Task: Use the formula "DAYS" in spreadsheet "Project protfolio".
Action: Mouse moved to (870, 109)
Screenshot: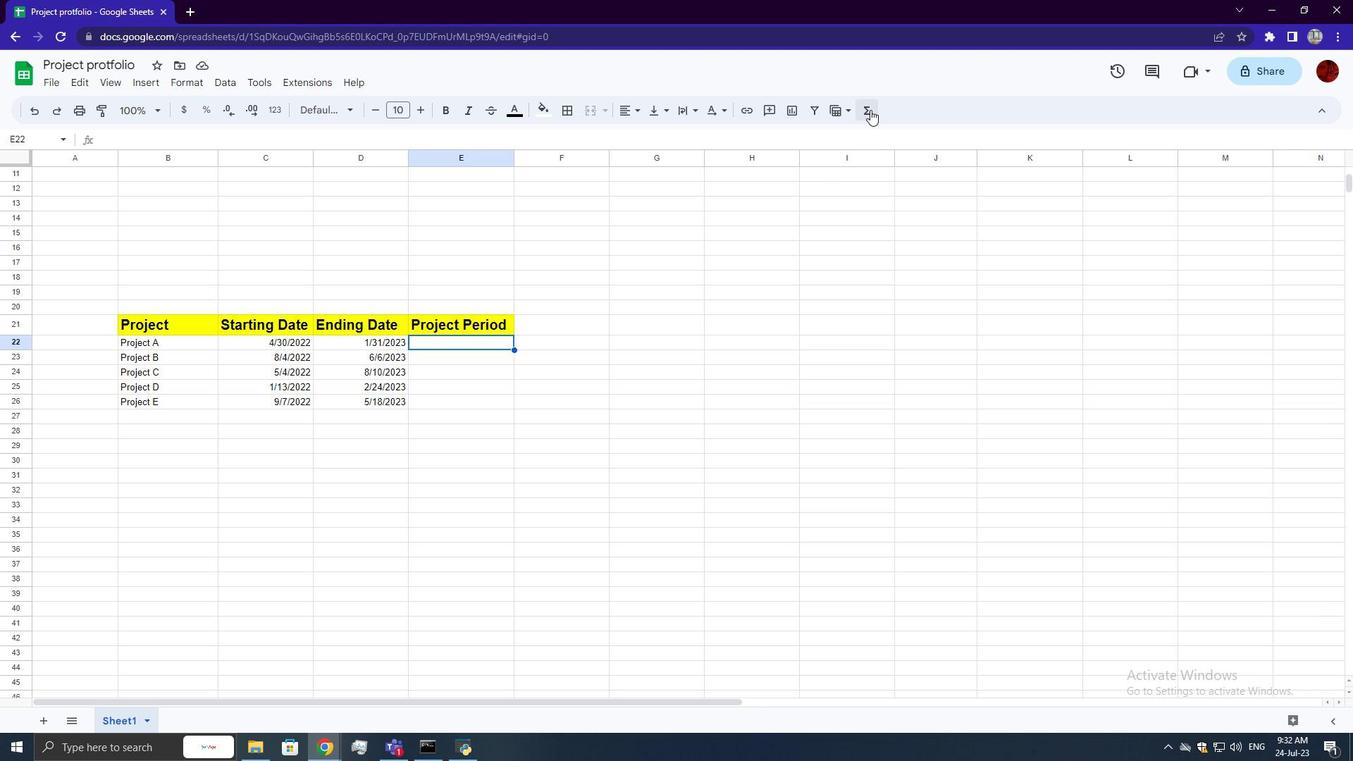 
Action: Mouse pressed left at (870, 109)
Screenshot: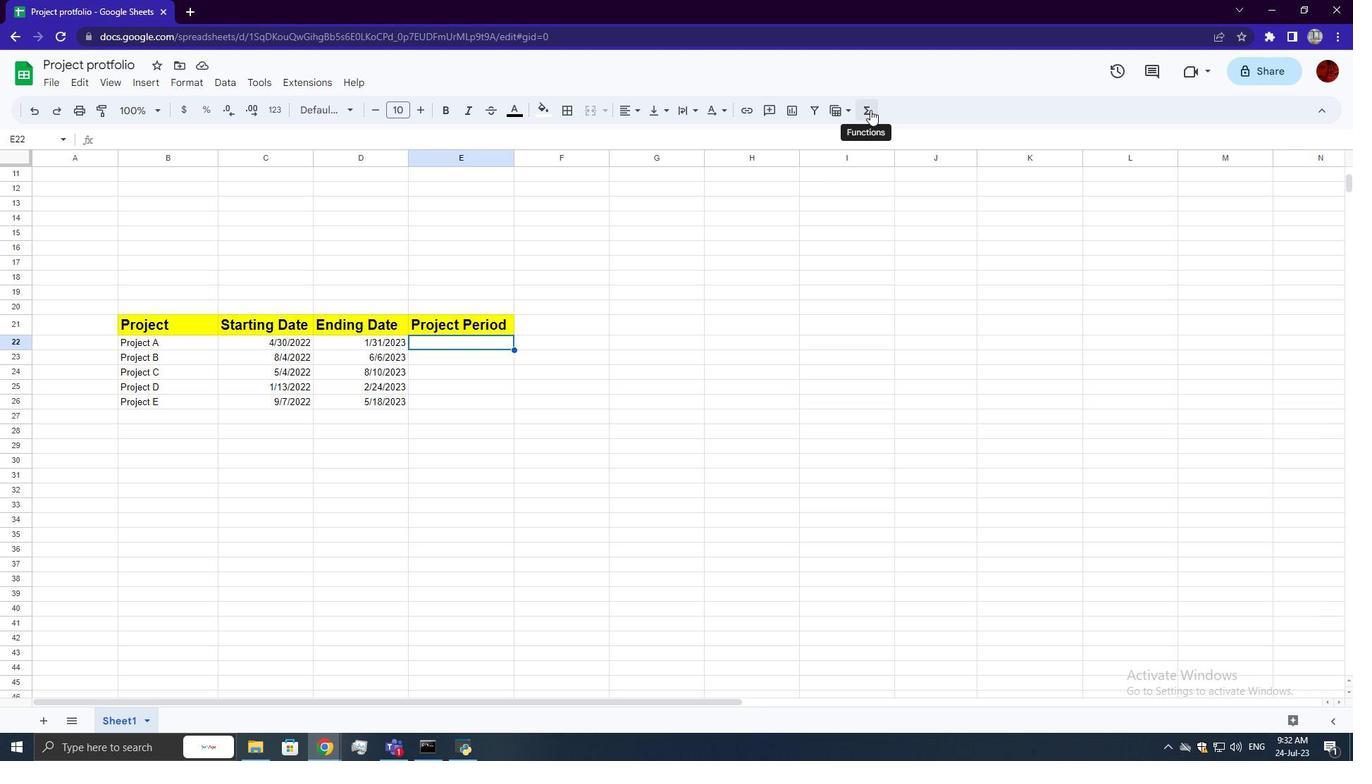 
Action: Mouse moved to (1060, 296)
Screenshot: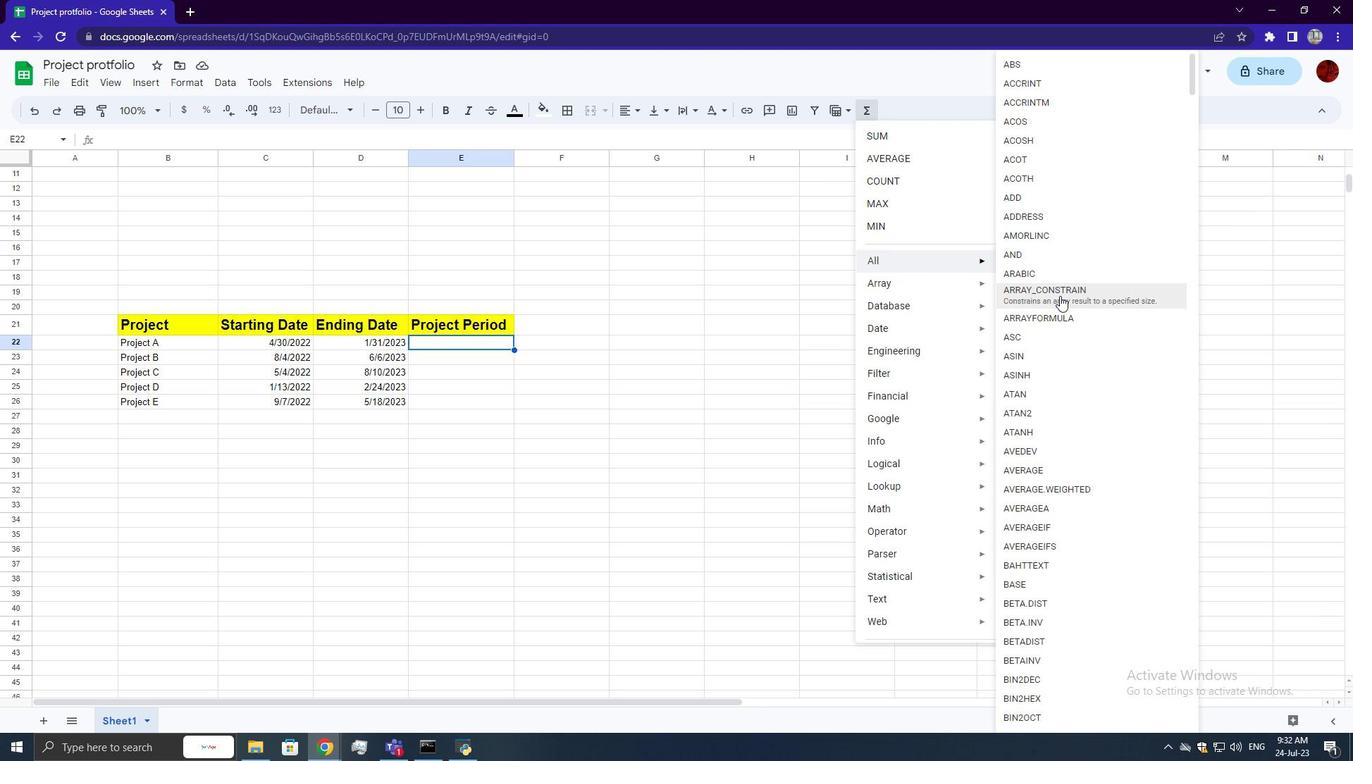
Action: Mouse scrolled (1060, 295) with delta (0, 0)
Screenshot: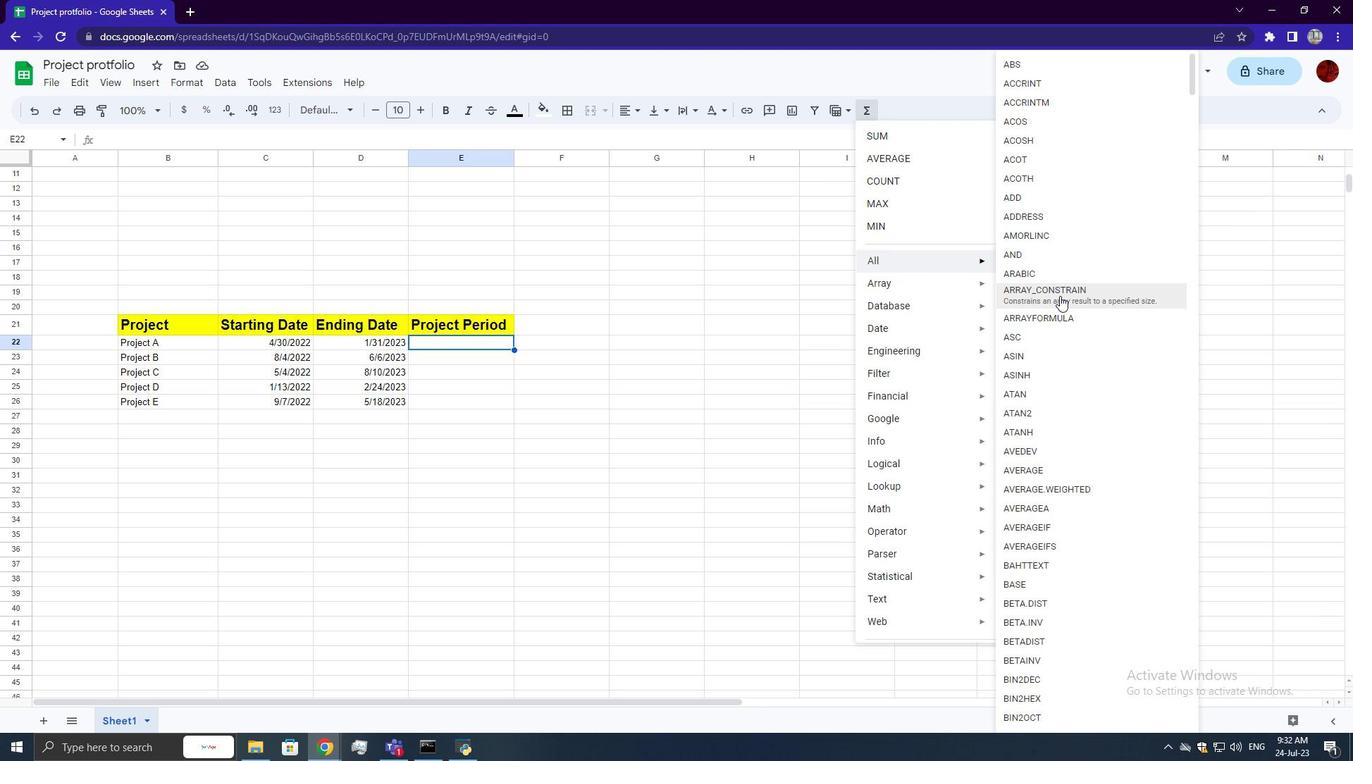 
Action: Mouse scrolled (1060, 295) with delta (0, 0)
Screenshot: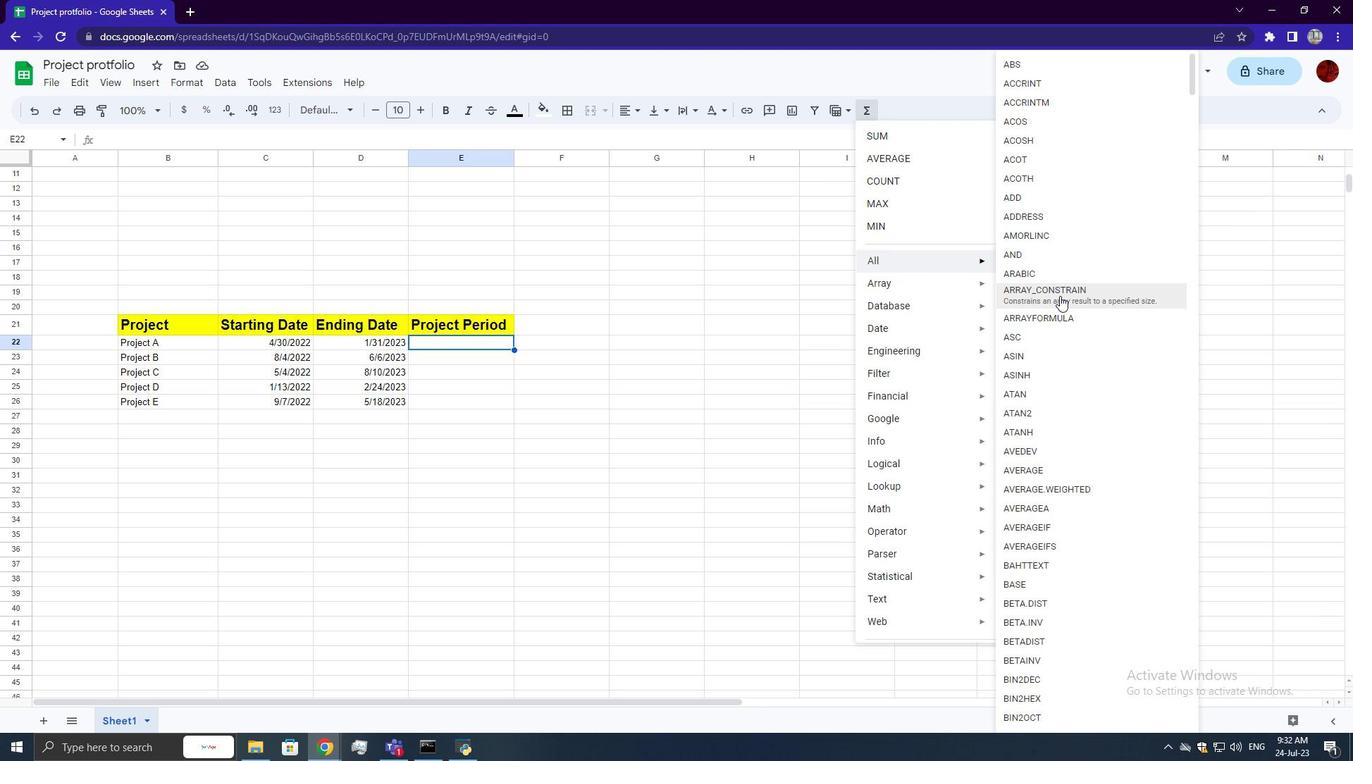 
Action: Mouse scrolled (1060, 295) with delta (0, 0)
Screenshot: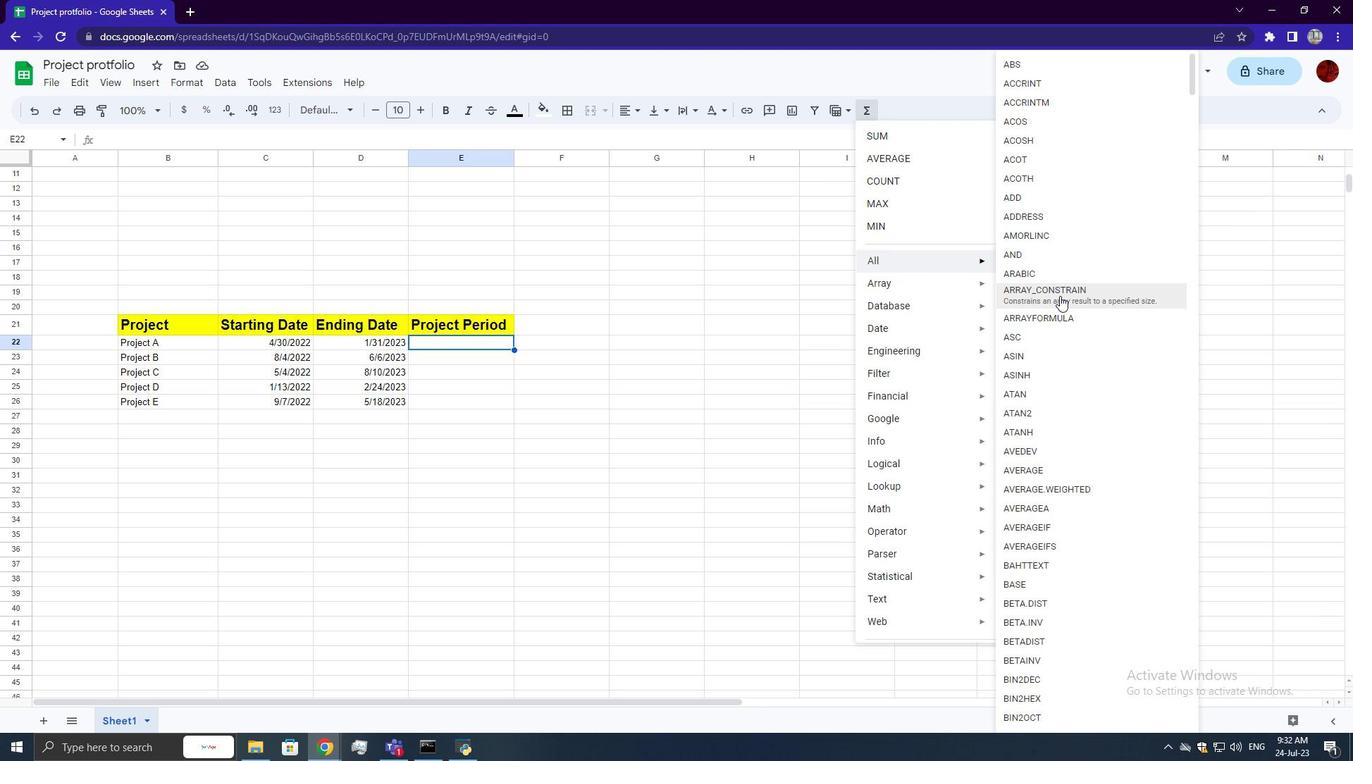 
Action: Mouse scrolled (1060, 295) with delta (0, 0)
Screenshot: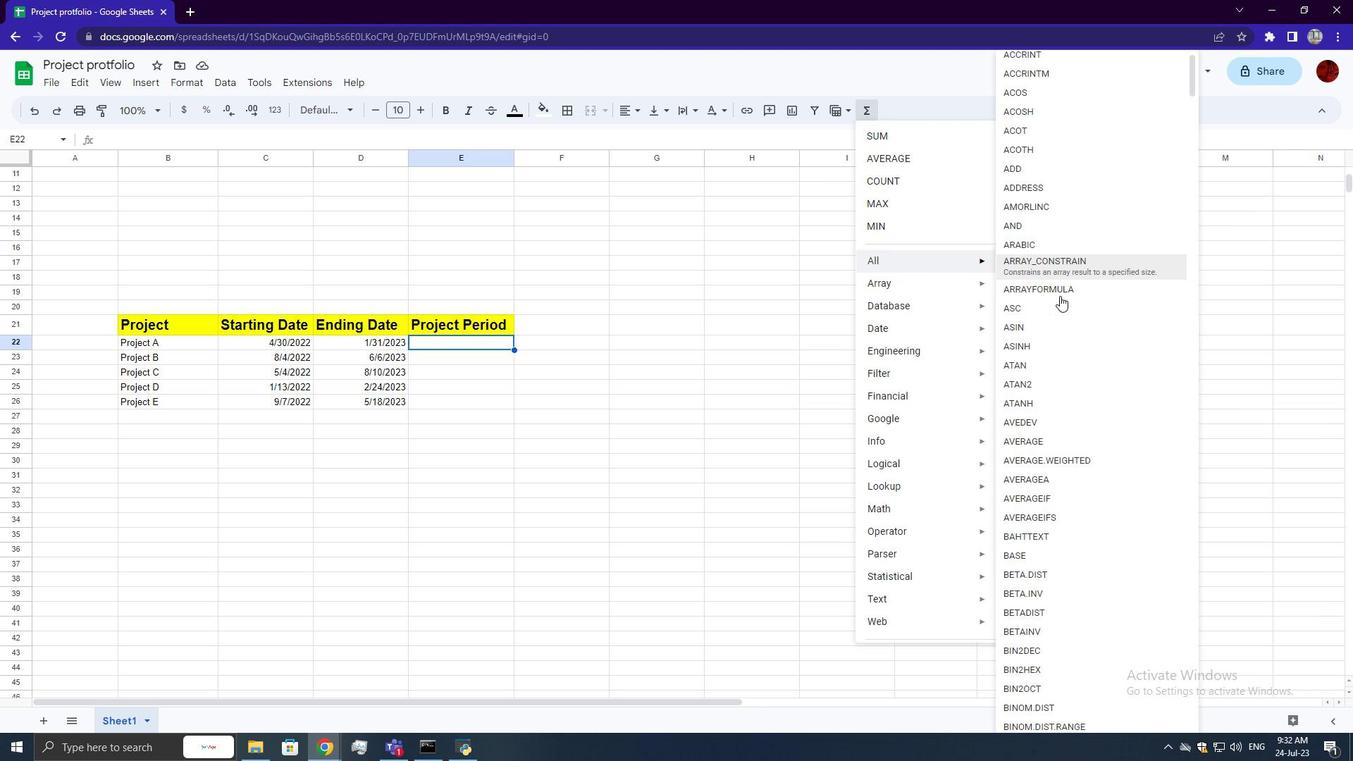 
Action: Mouse scrolled (1060, 295) with delta (0, 0)
Screenshot: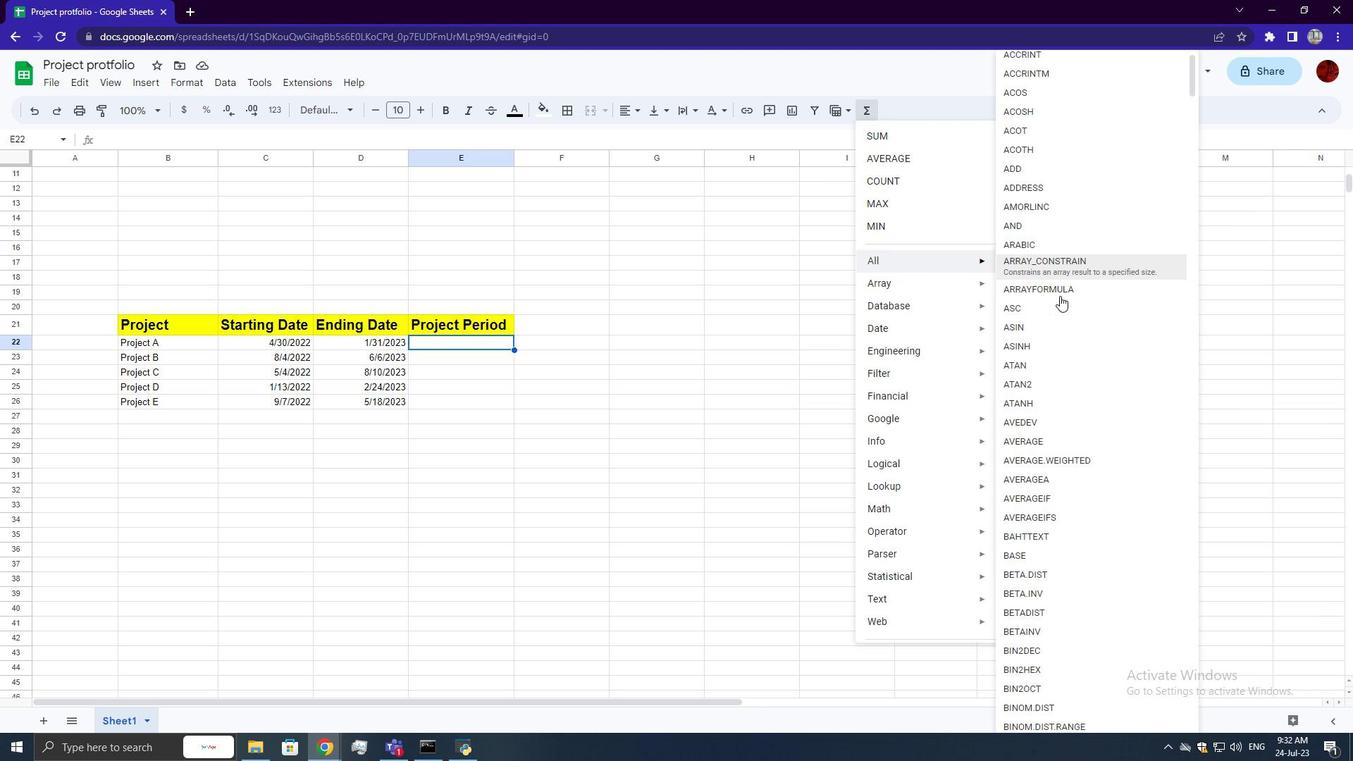 
Action: Mouse moved to (1069, 380)
Screenshot: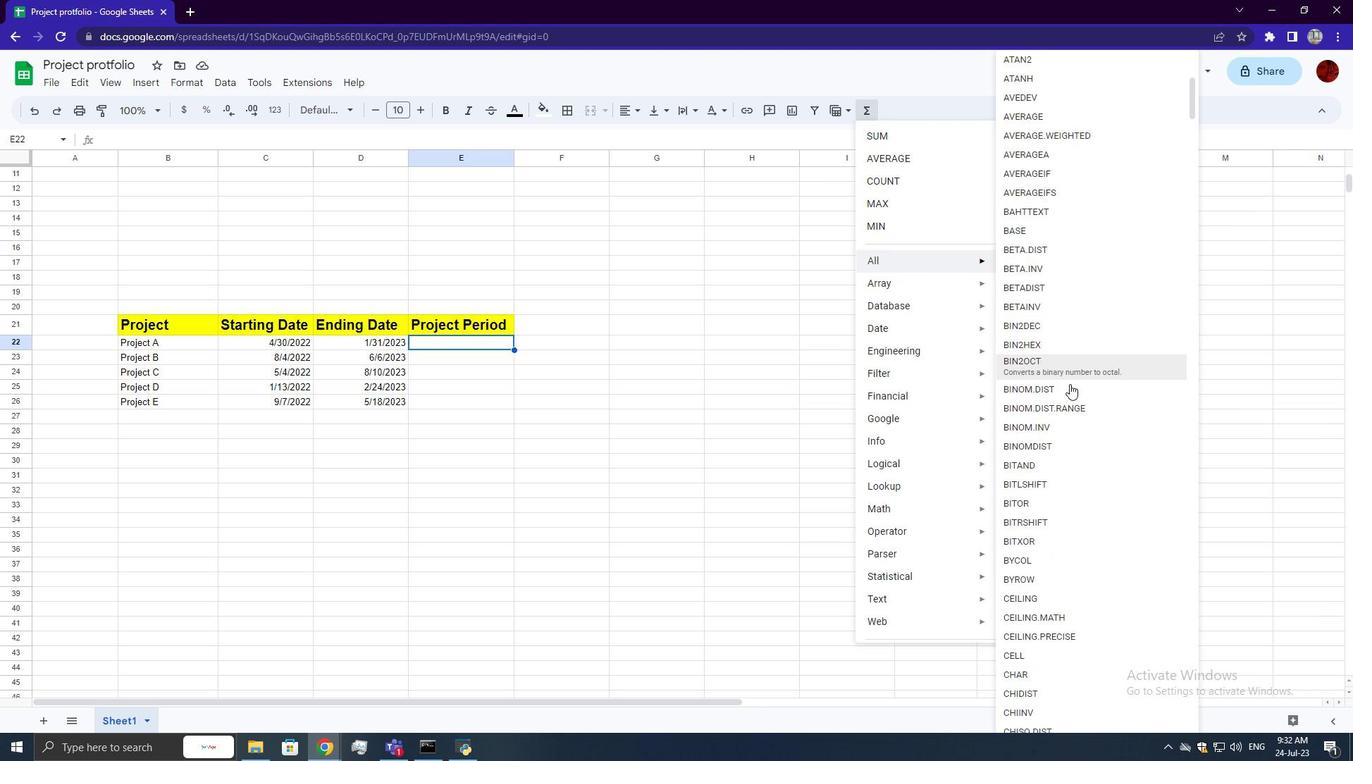
Action: Mouse scrolled (1069, 378) with delta (0, 0)
Screenshot: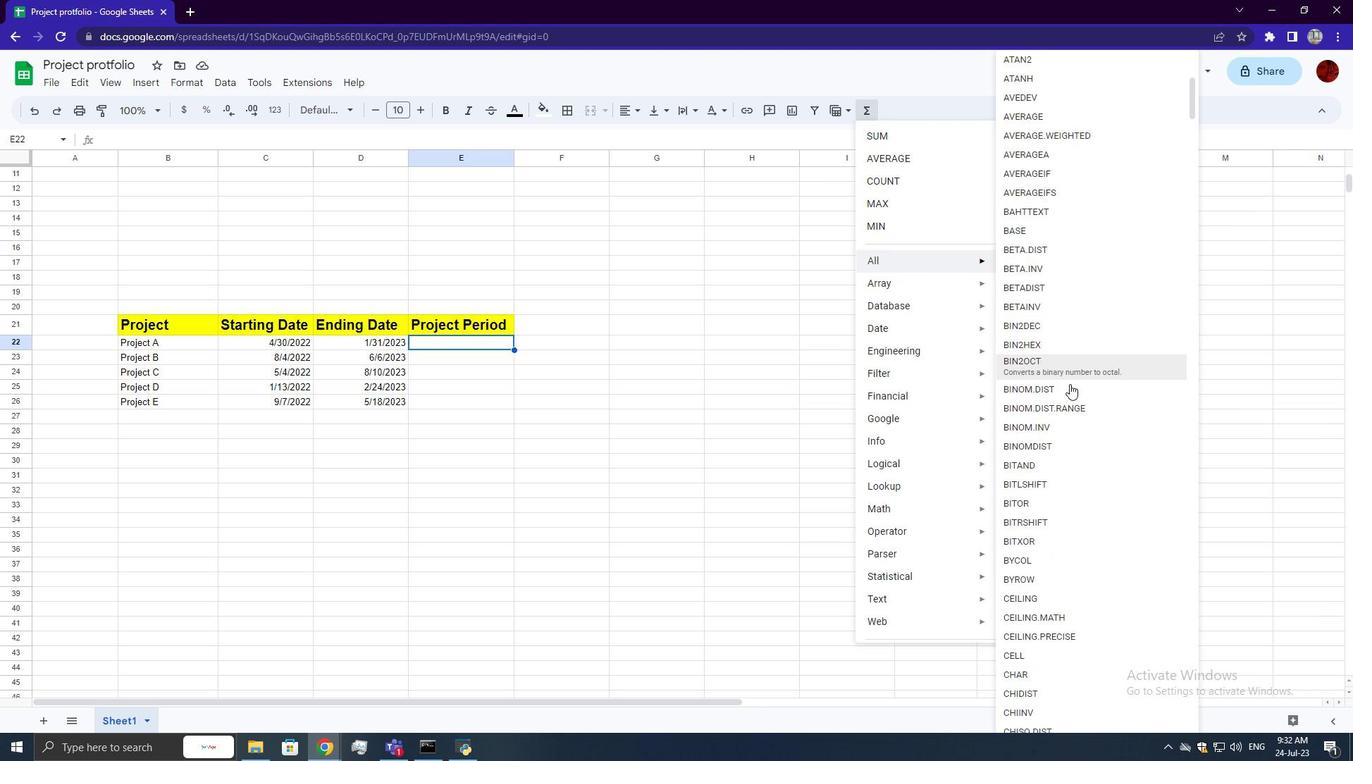 
Action: Mouse moved to (1070, 384)
Screenshot: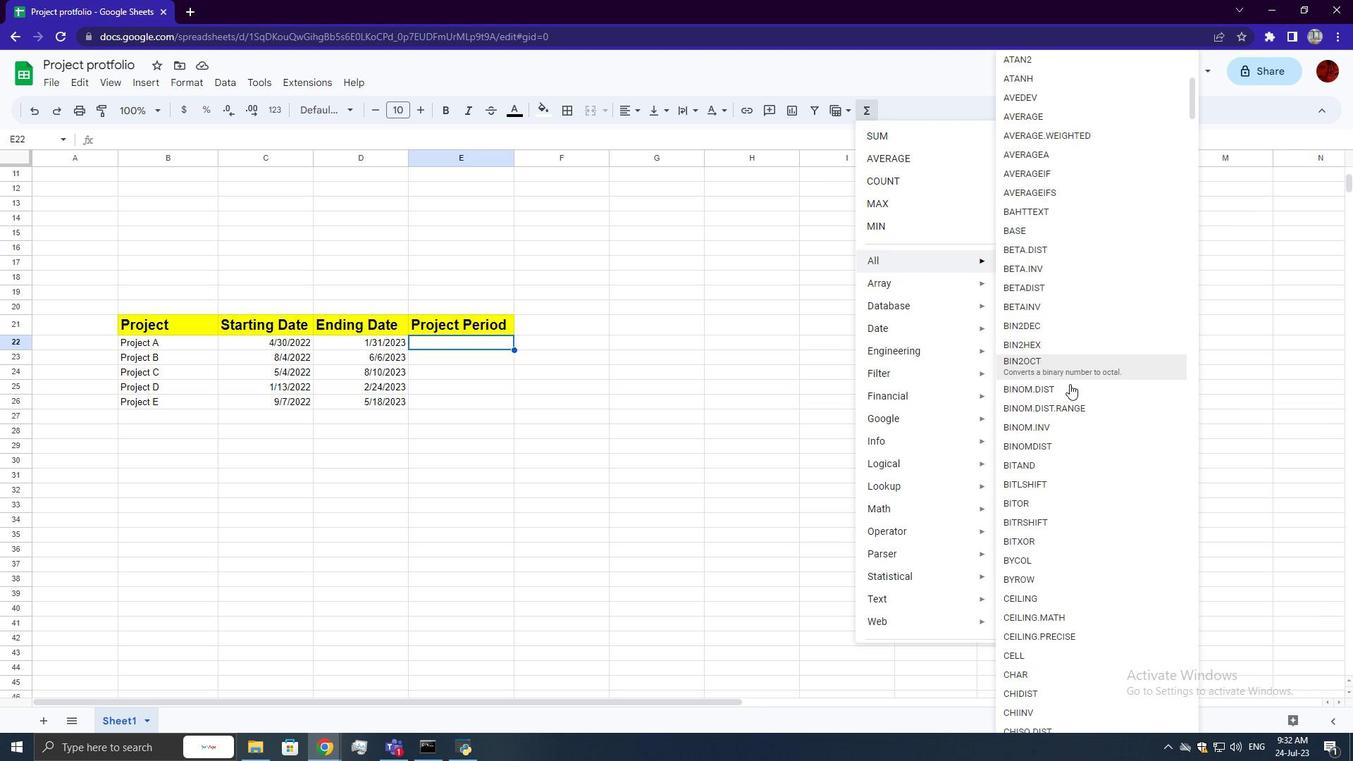 
Action: Mouse scrolled (1070, 382) with delta (0, 0)
Screenshot: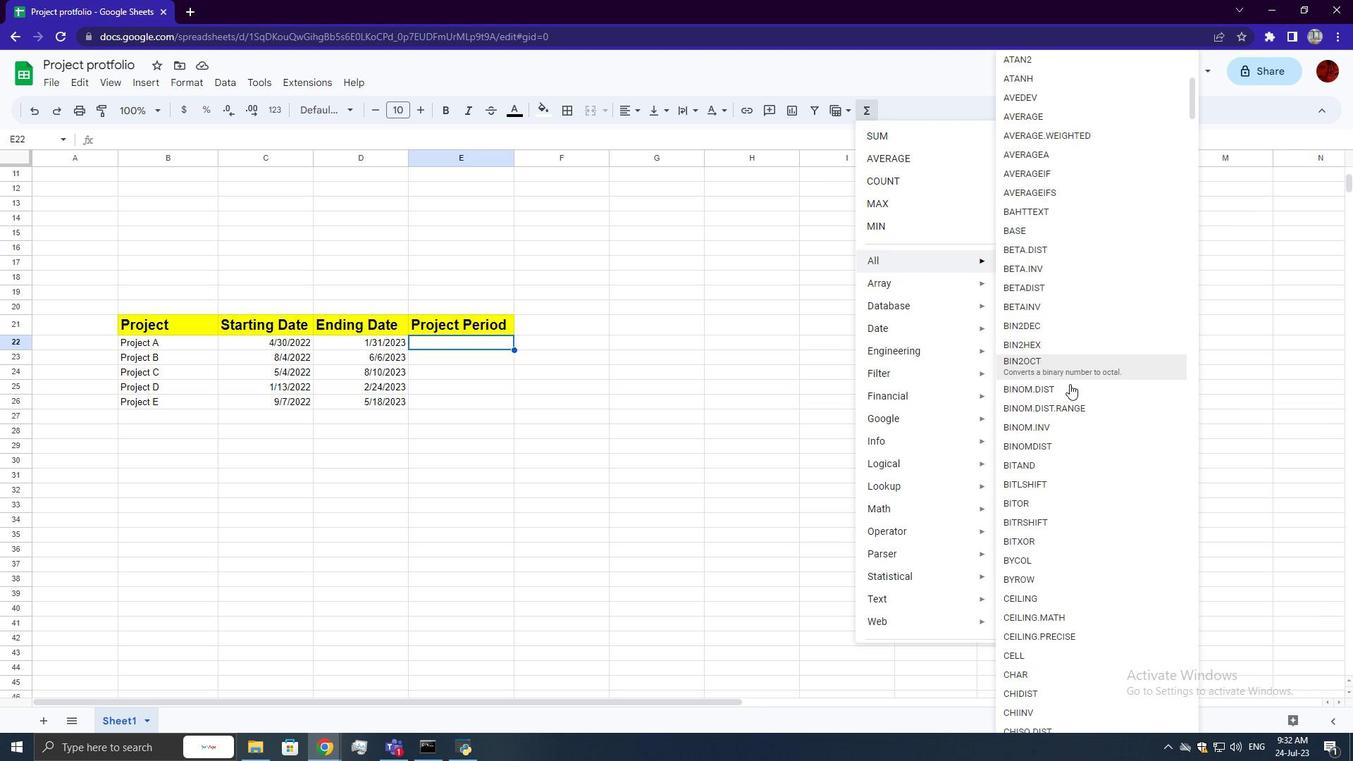 
Action: Mouse moved to (1070, 386)
Screenshot: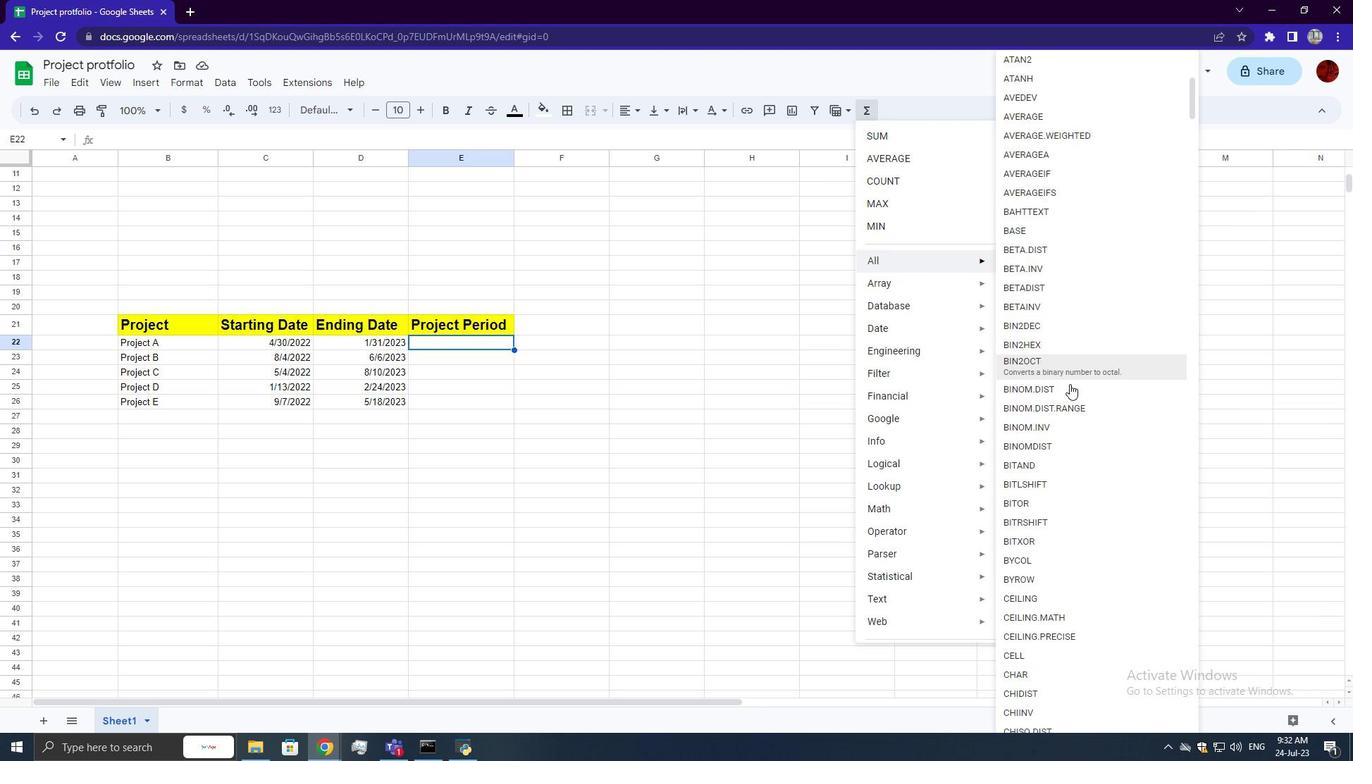 
Action: Mouse scrolled (1070, 384) with delta (0, 0)
Screenshot: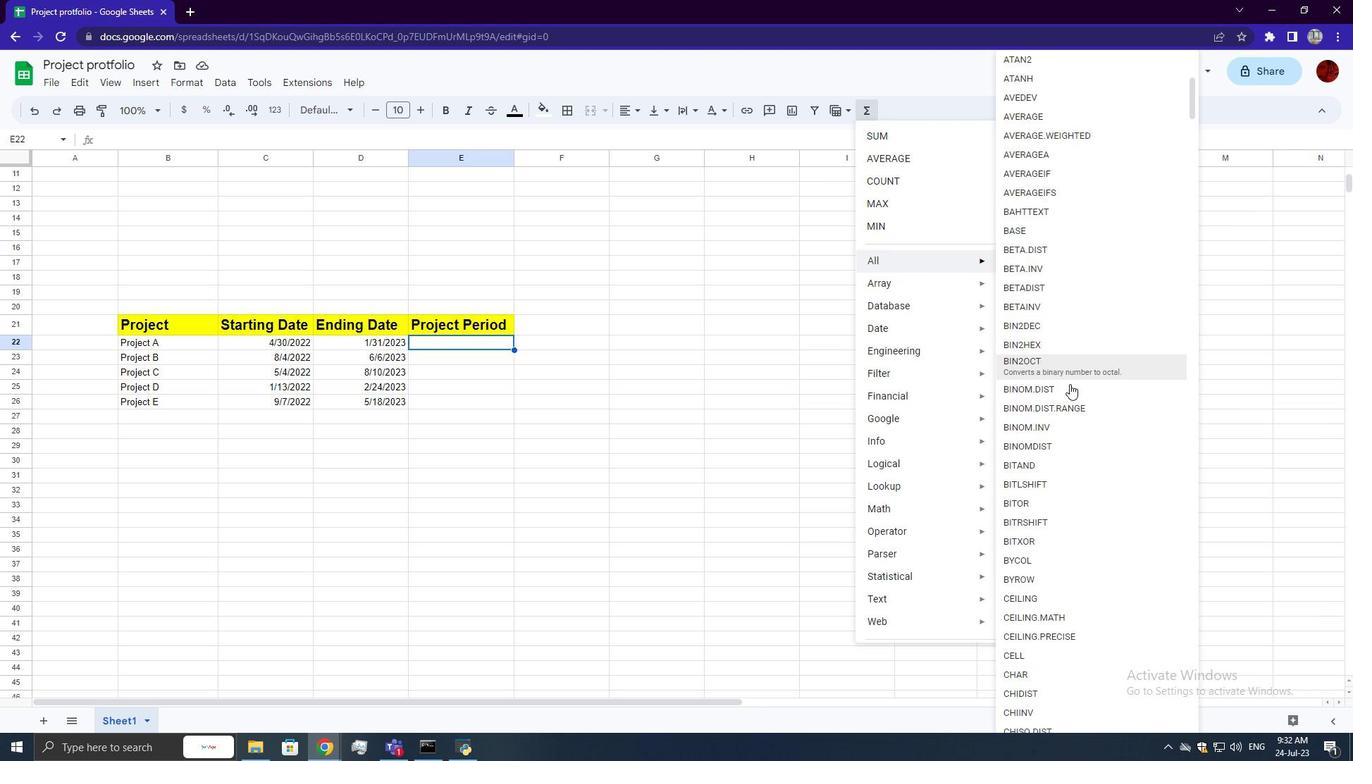 
Action: Mouse moved to (1070, 387)
Screenshot: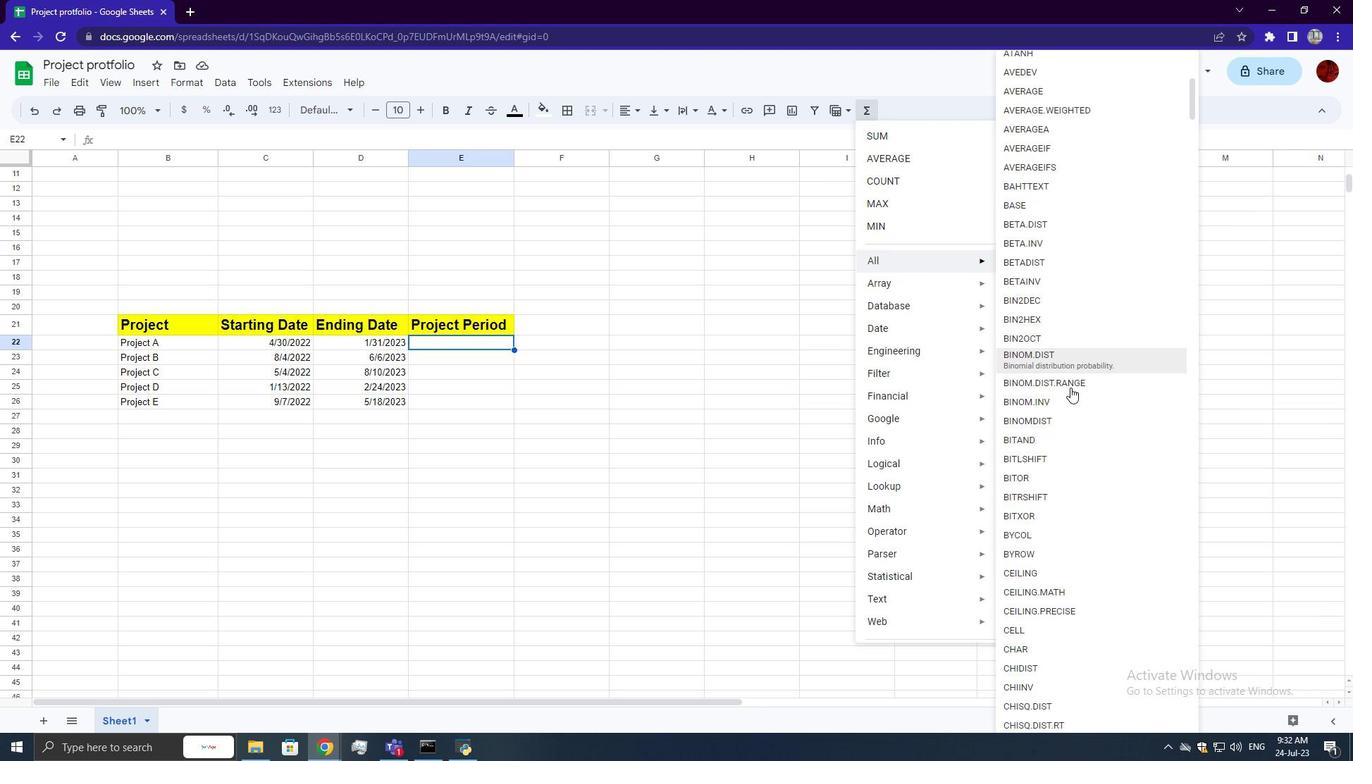 
Action: Mouse scrolled (1070, 385) with delta (0, 0)
Screenshot: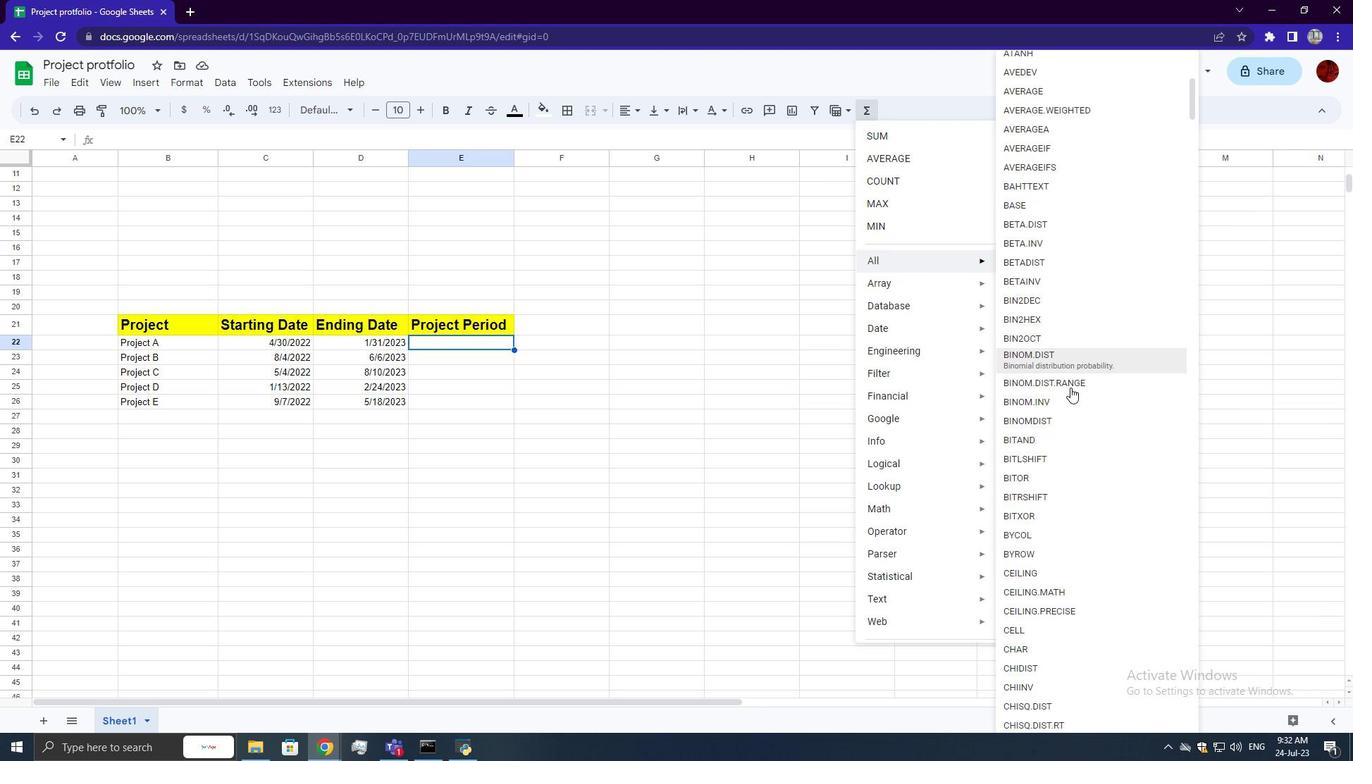 
Action: Mouse moved to (1070, 387)
Screenshot: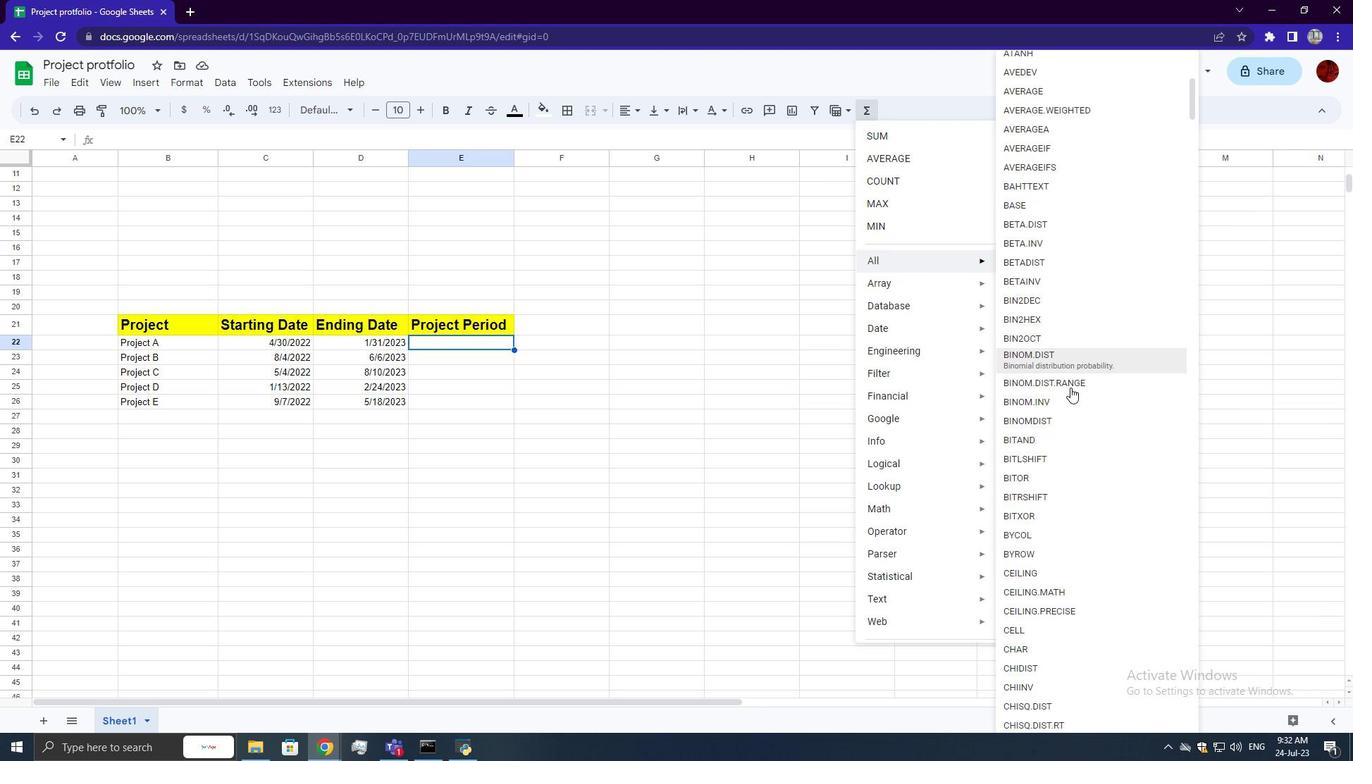 
Action: Mouse scrolled (1070, 387) with delta (0, 0)
Screenshot: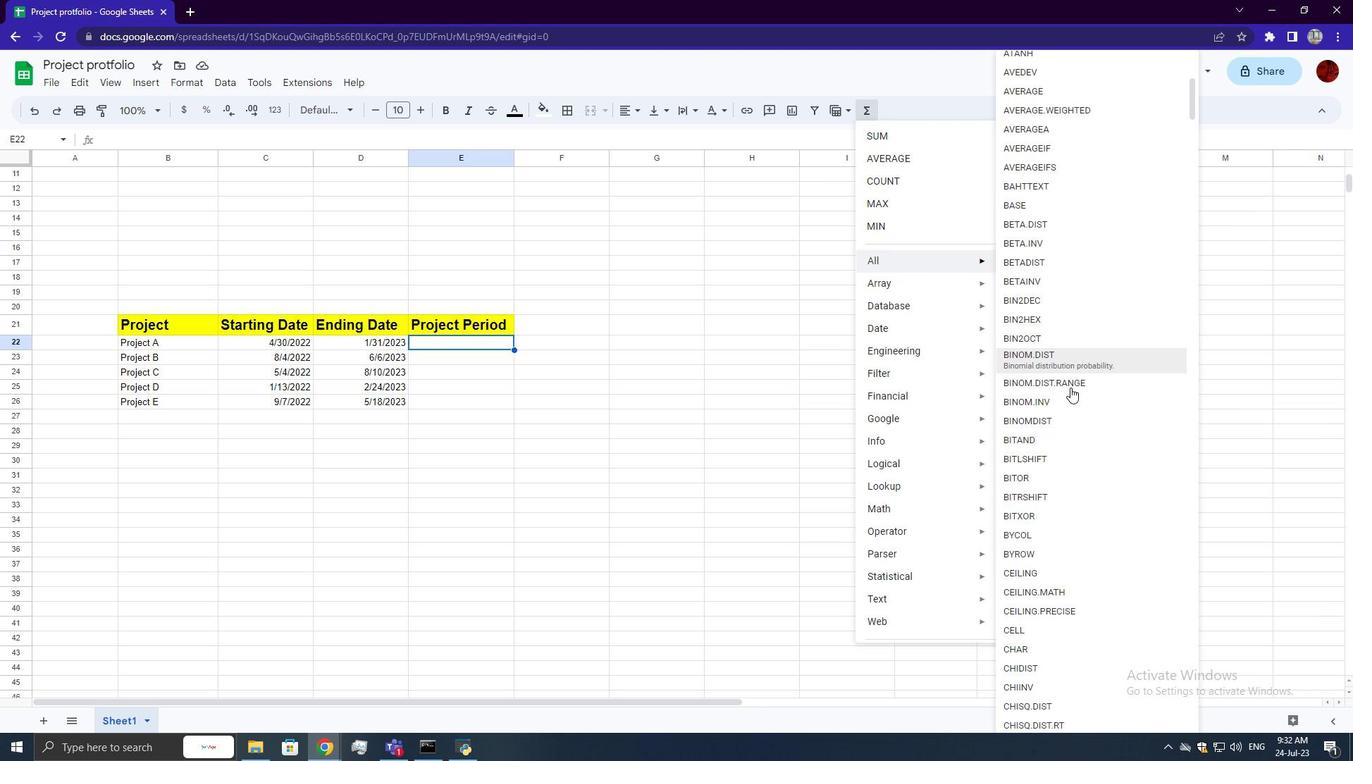 
Action: Mouse scrolled (1070, 387) with delta (0, 0)
Screenshot: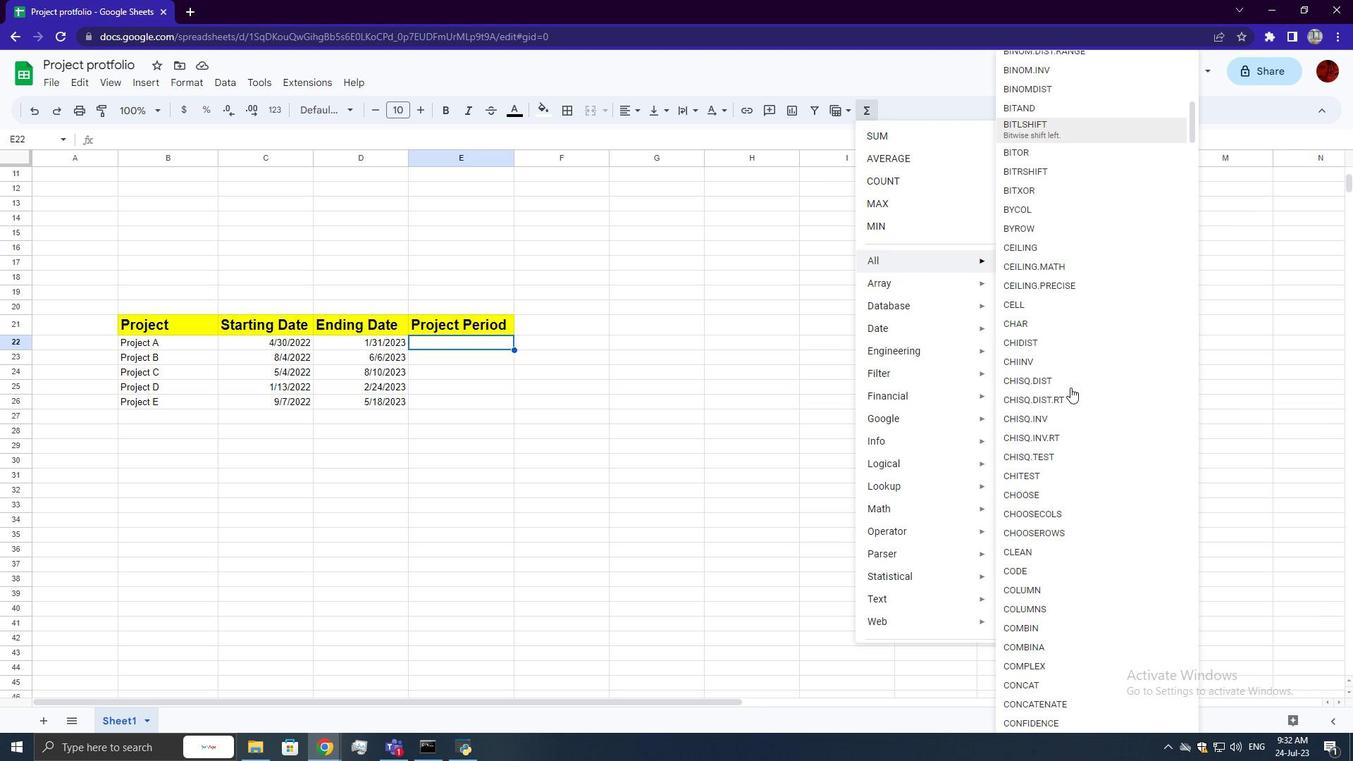 
Action: Mouse scrolled (1070, 387) with delta (0, 0)
Screenshot: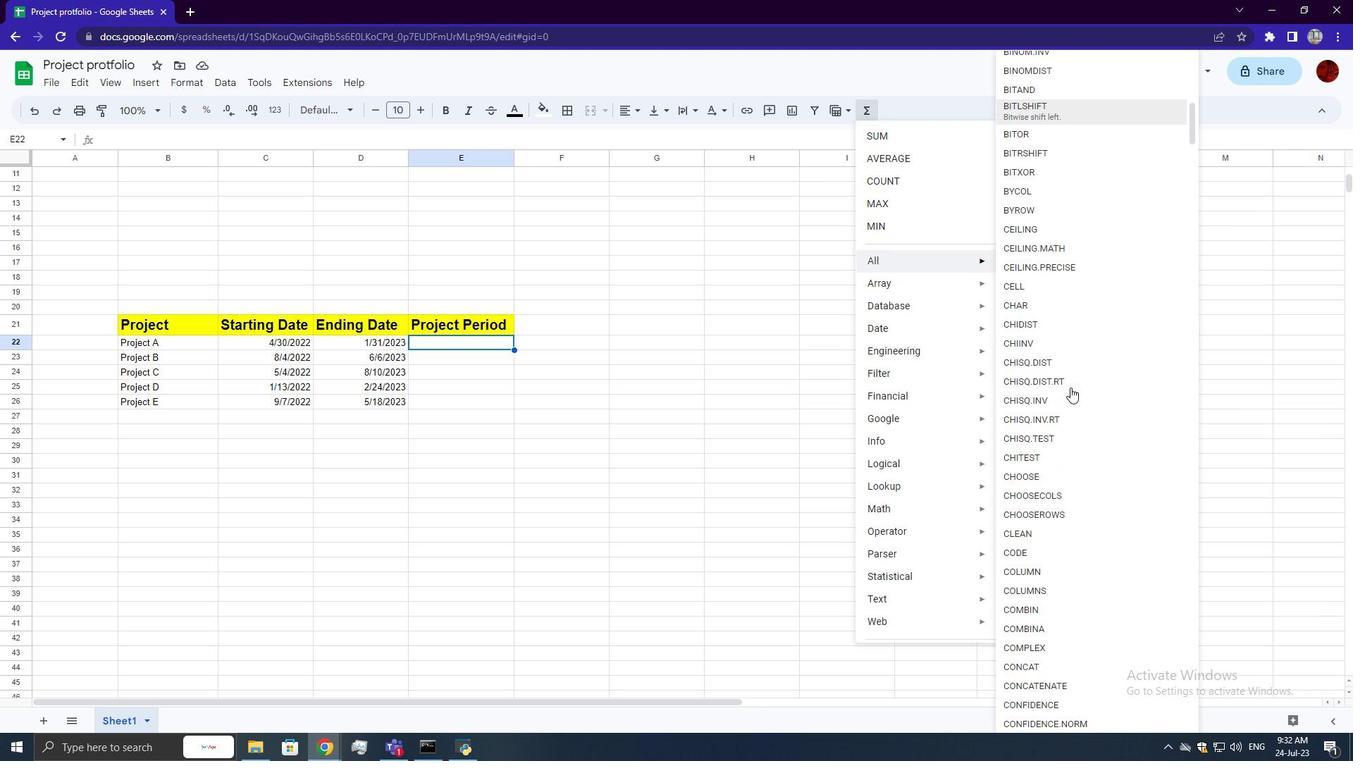 
Action: Mouse scrolled (1070, 387) with delta (0, 0)
Screenshot: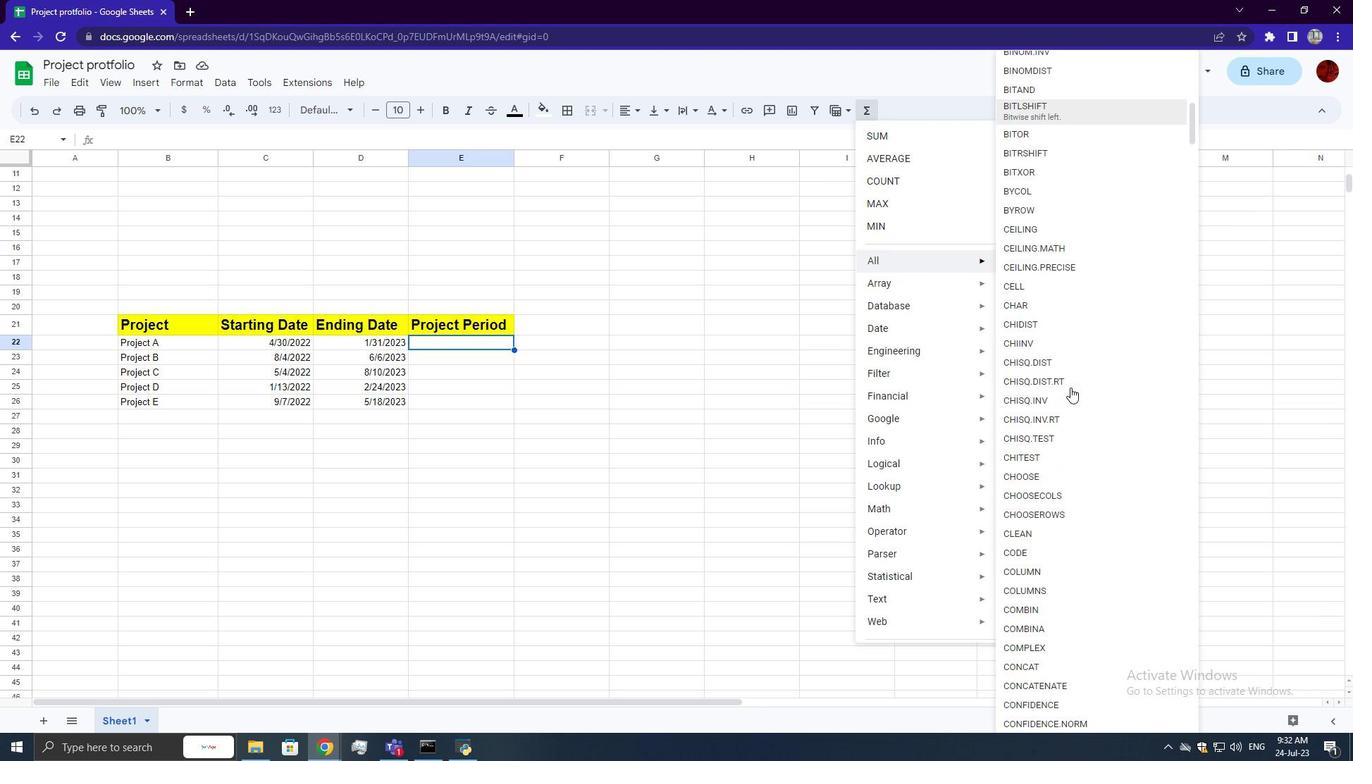 
Action: Mouse scrolled (1070, 387) with delta (0, 0)
Screenshot: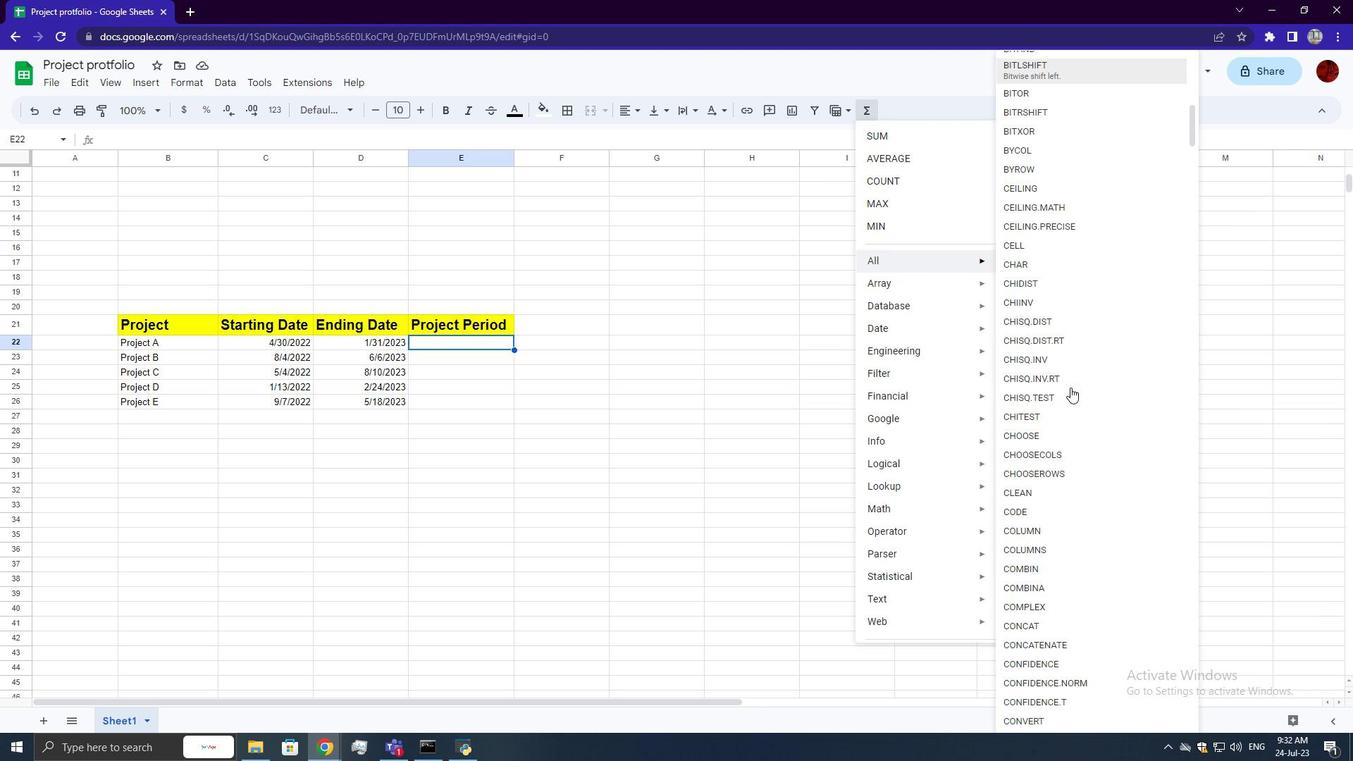 
Action: Mouse scrolled (1070, 387) with delta (0, 0)
Screenshot: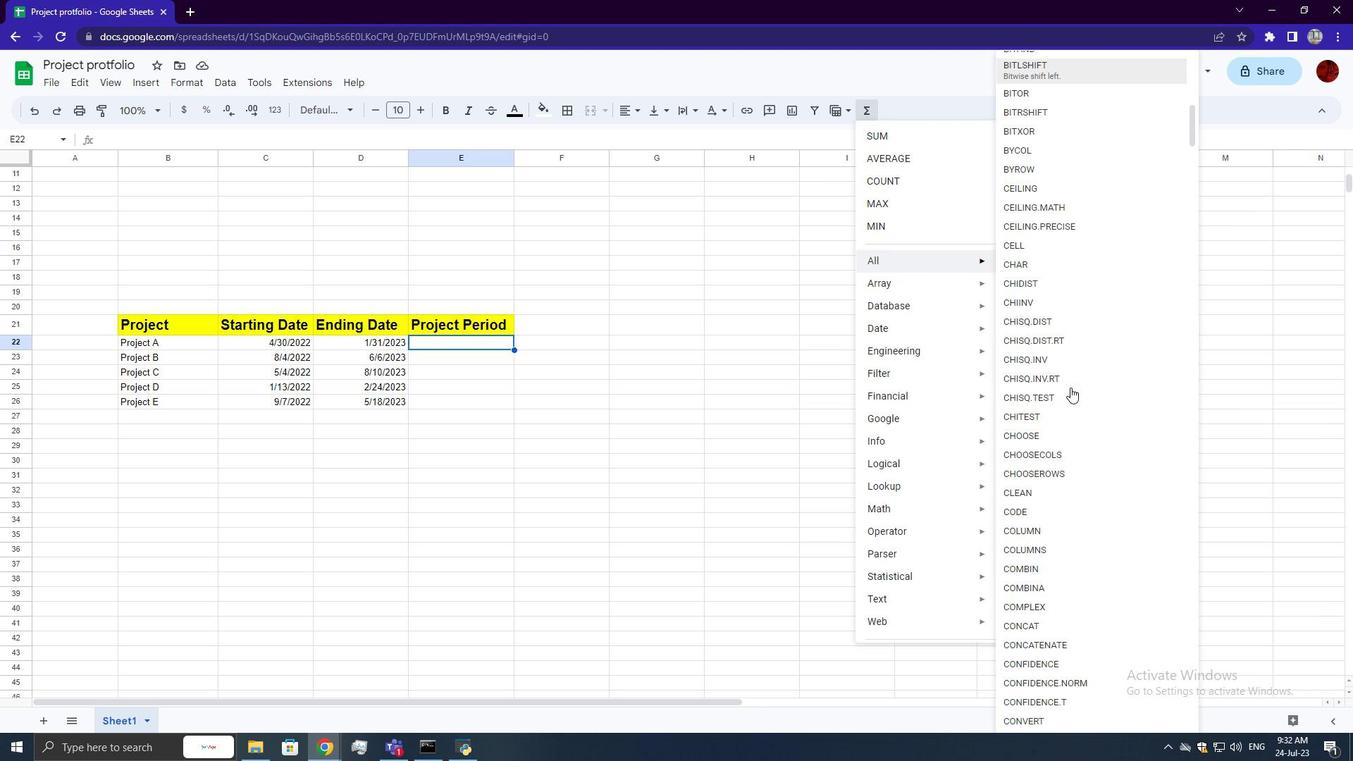 
Action: Mouse scrolled (1070, 387) with delta (0, 0)
Screenshot: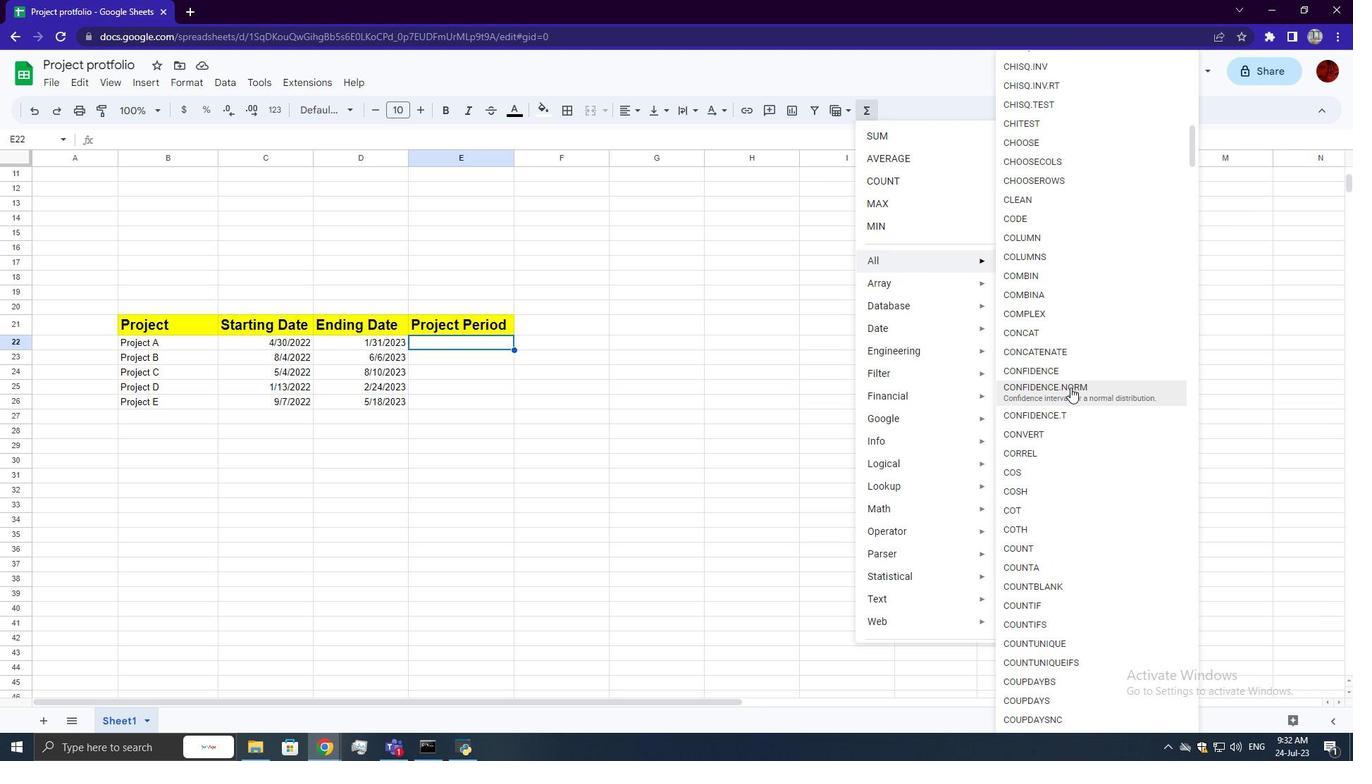 
Action: Mouse scrolled (1070, 387) with delta (0, 0)
Screenshot: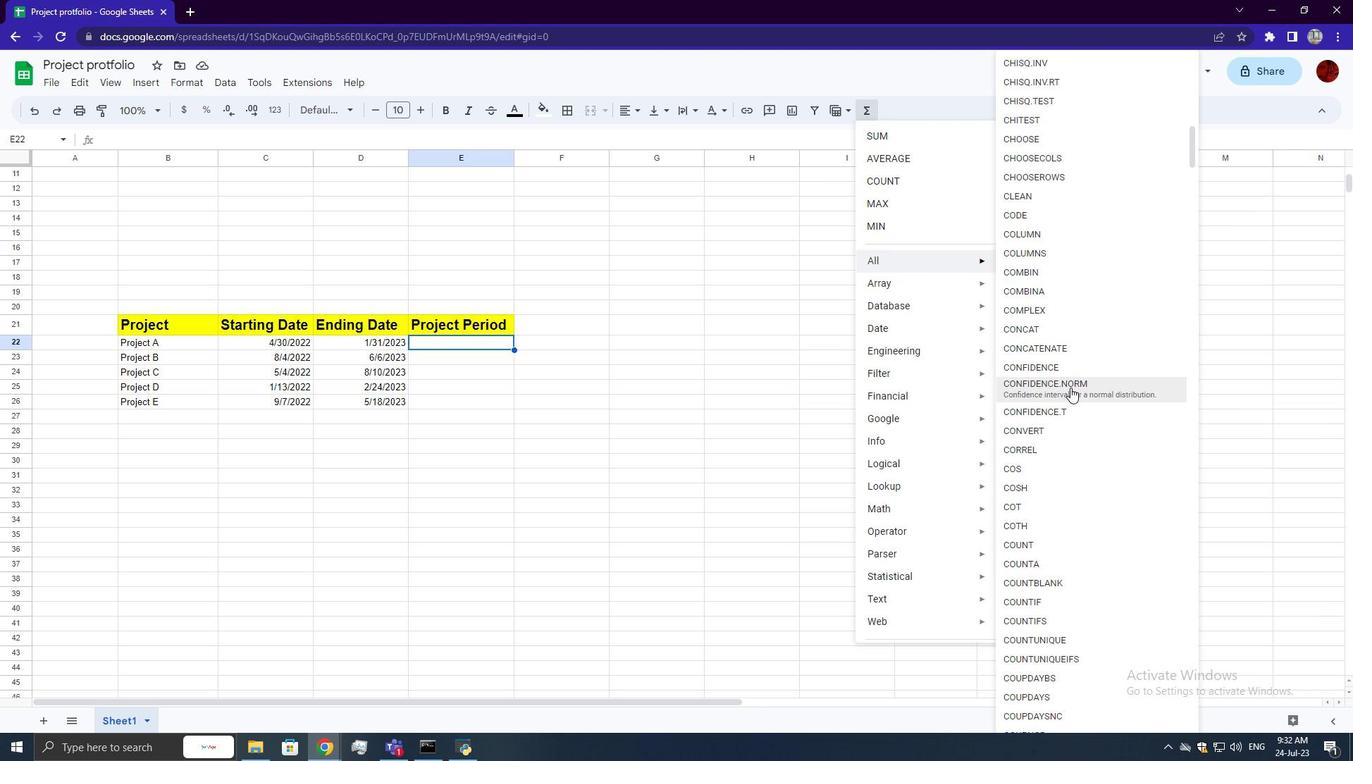 
Action: Mouse scrolled (1070, 387) with delta (0, 0)
Screenshot: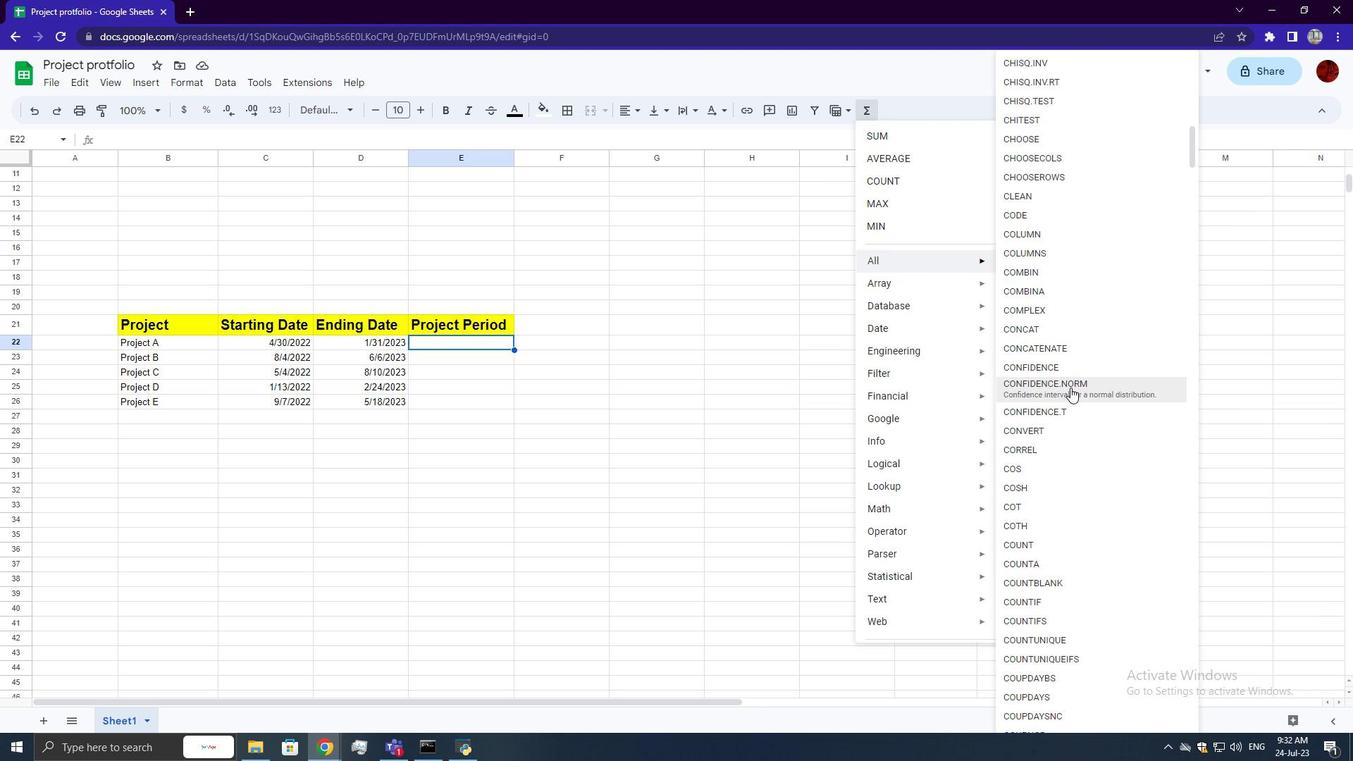
Action: Mouse scrolled (1070, 387) with delta (0, 0)
Screenshot: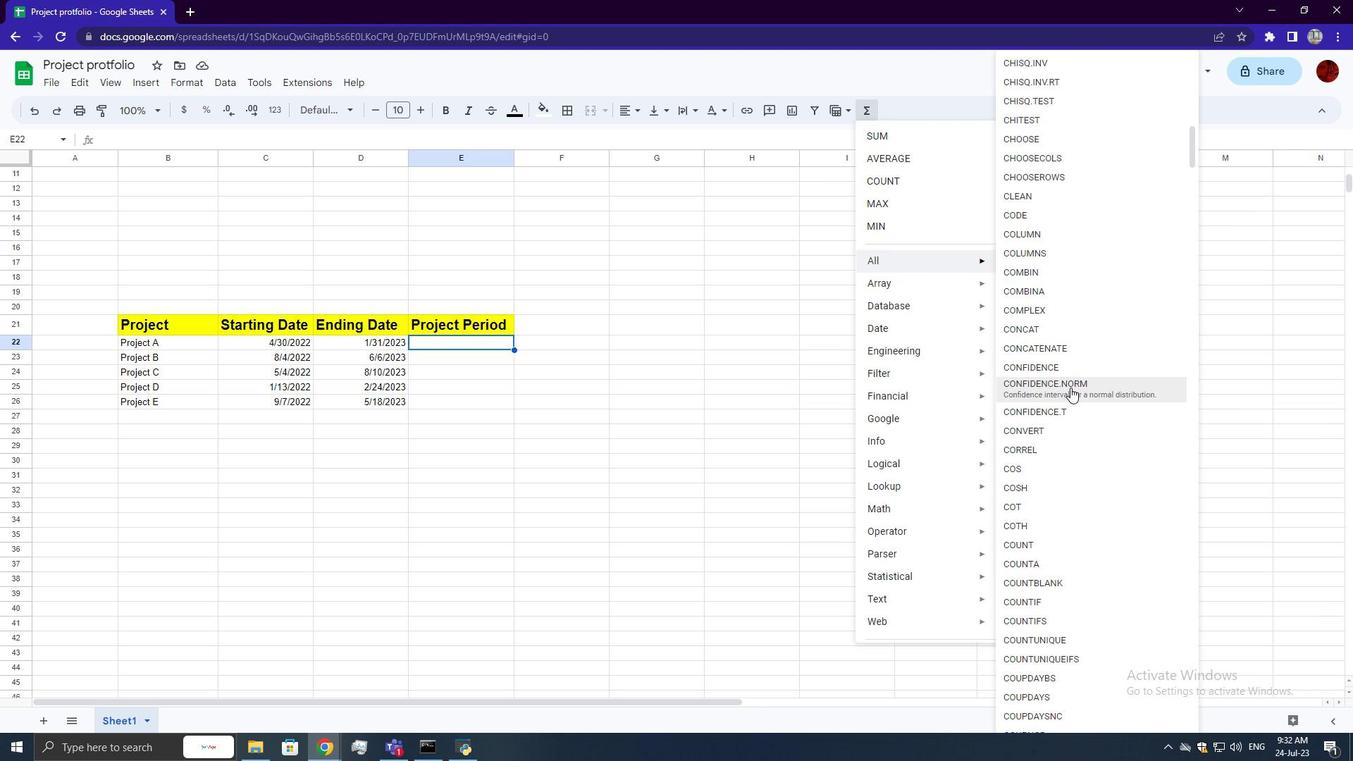 
Action: Mouse scrolled (1070, 387) with delta (0, 0)
Screenshot: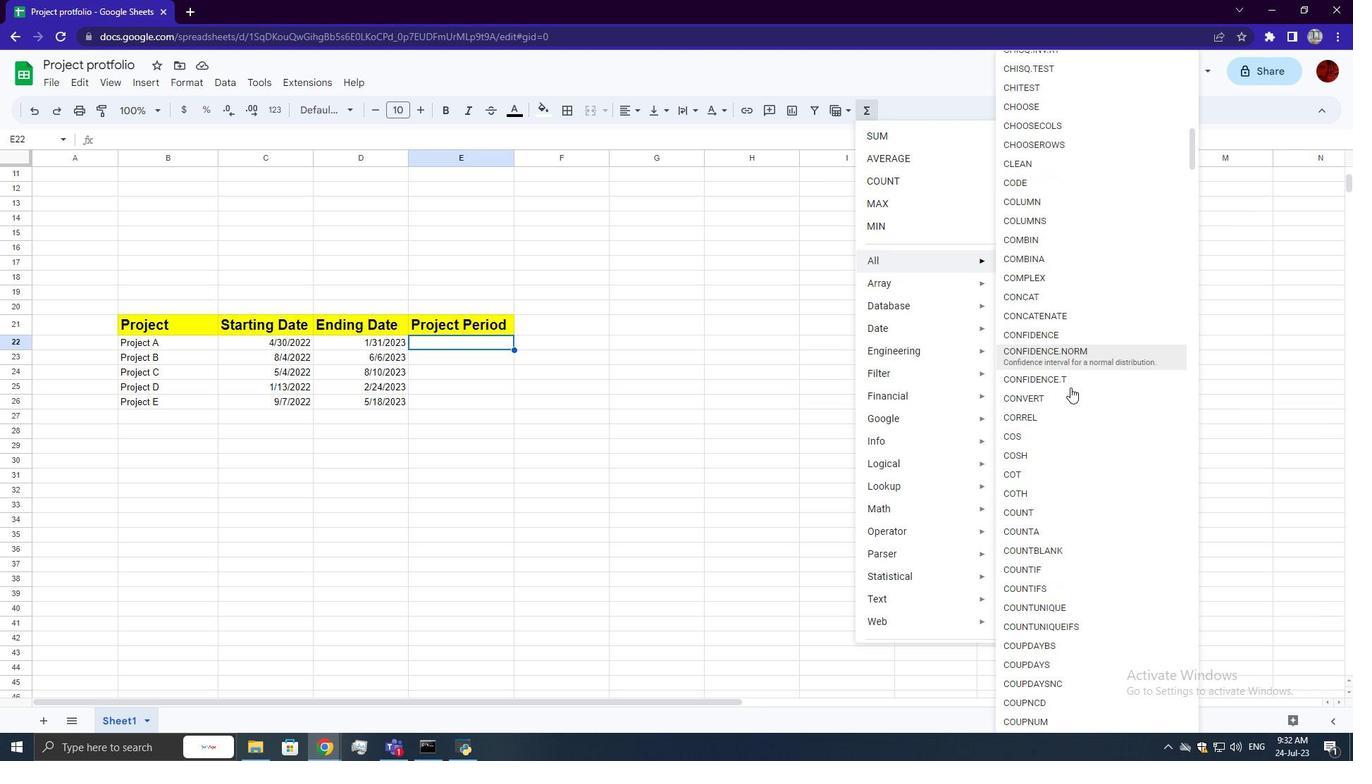 
Action: Mouse scrolled (1070, 387) with delta (0, 0)
Screenshot: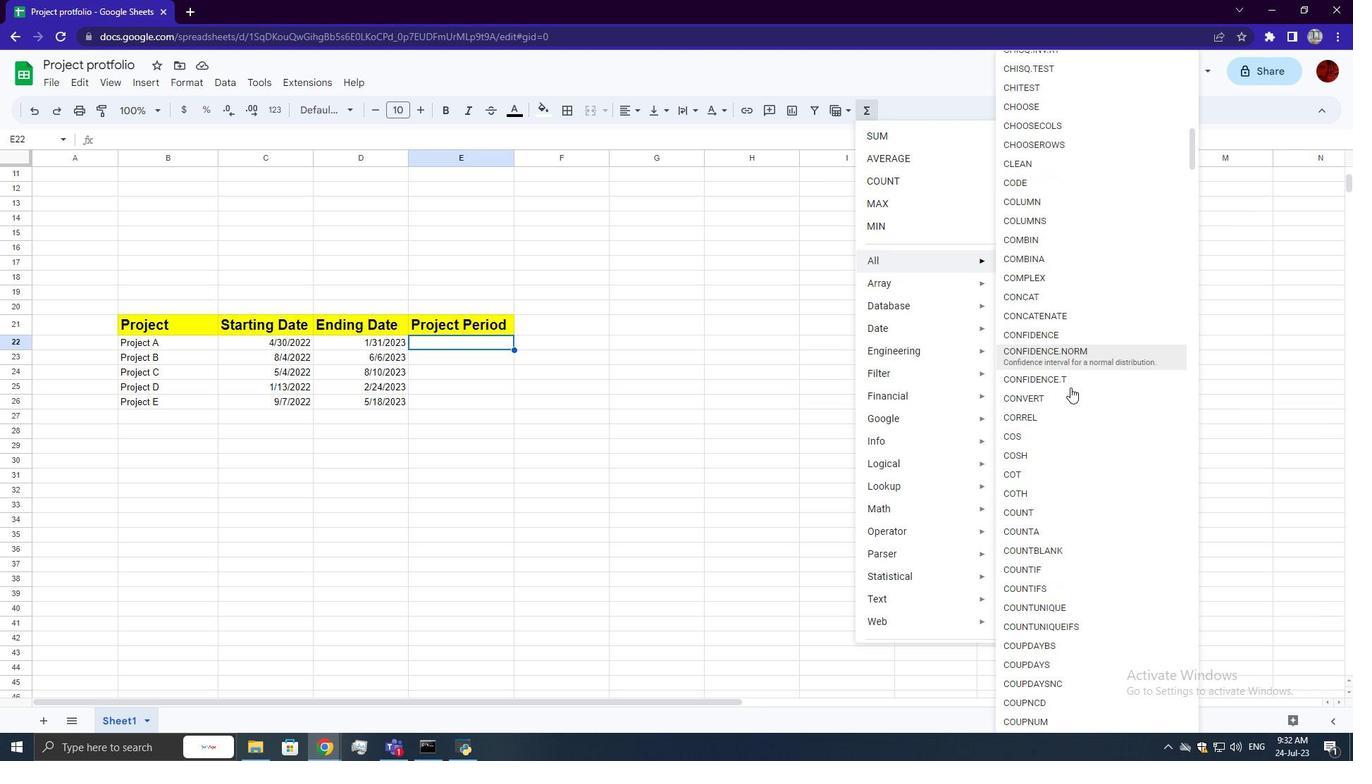 
Action: Mouse moved to (1025, 630)
Screenshot: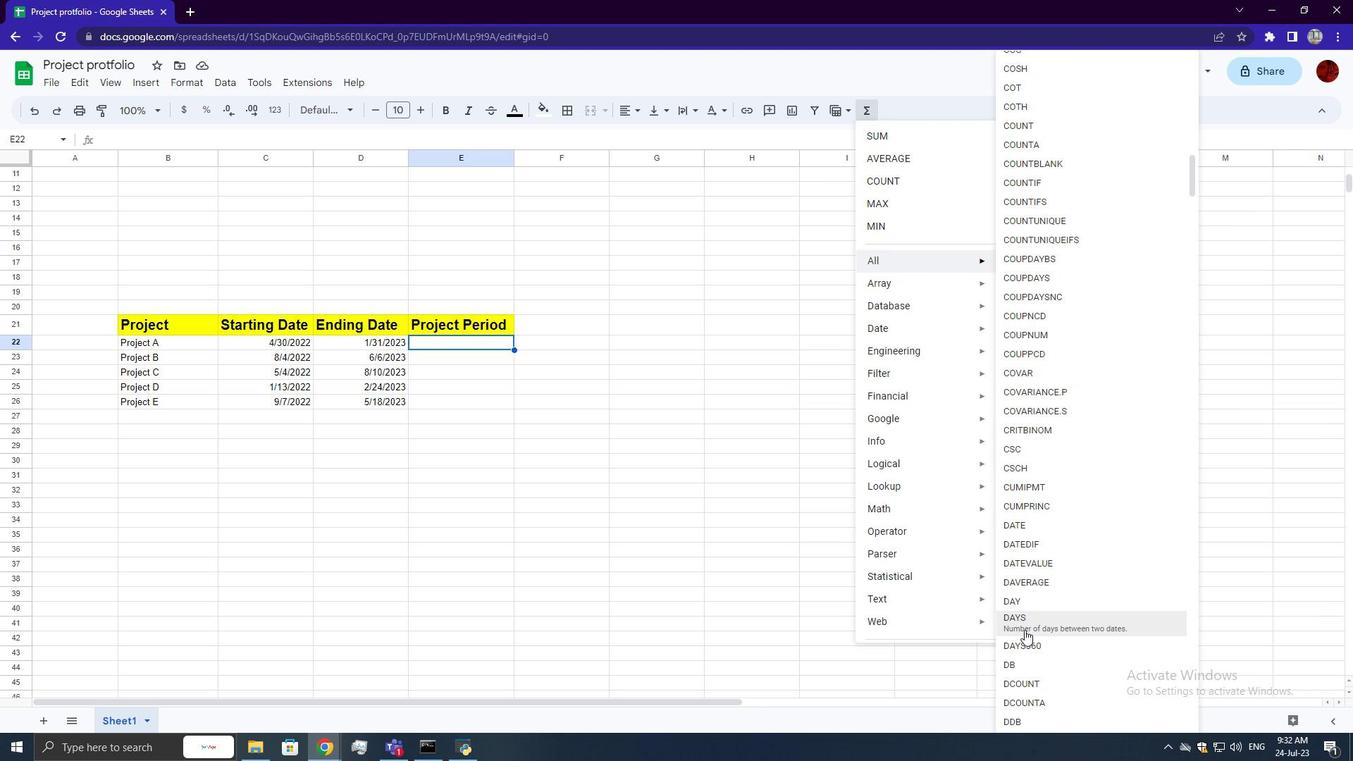 
Action: Mouse pressed left at (1025, 630)
Screenshot: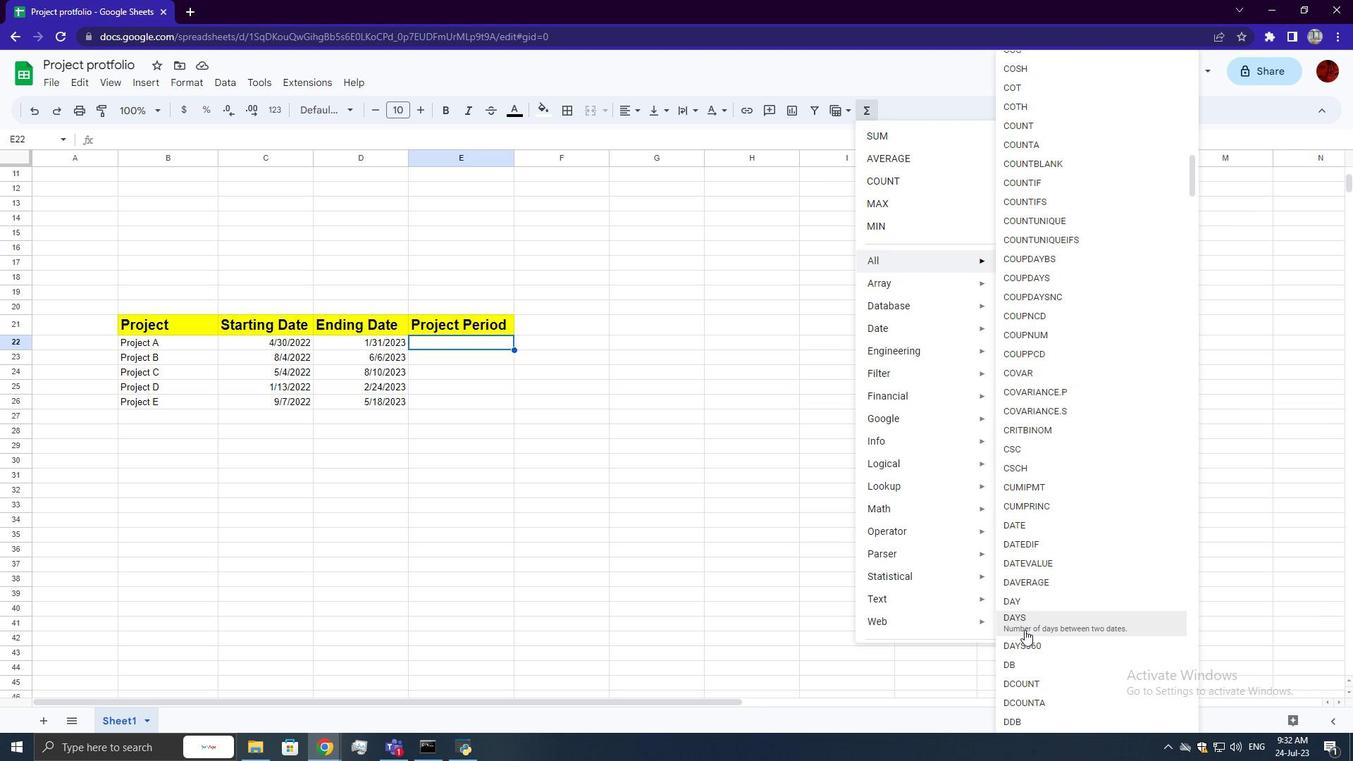 
Action: Mouse moved to (341, 346)
Screenshot: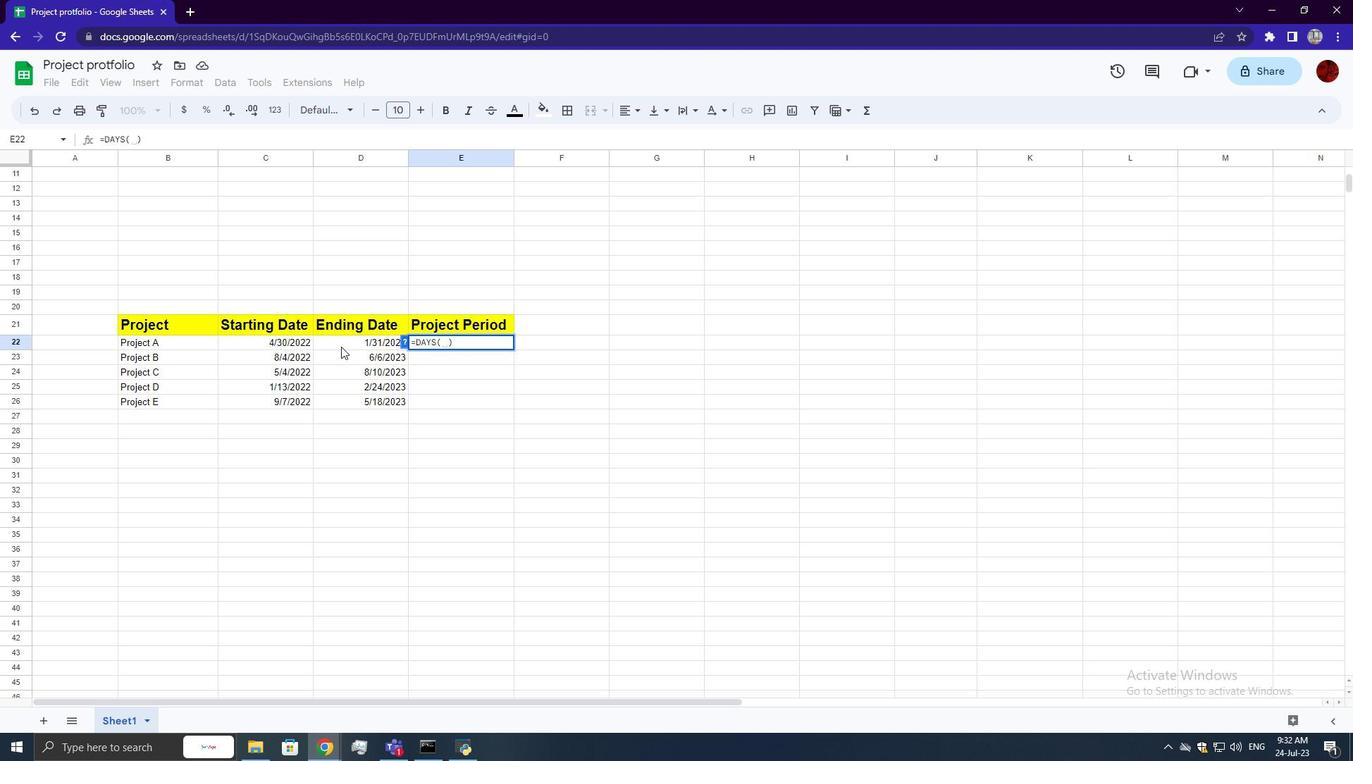 
Action: Mouse pressed left at (341, 346)
Screenshot: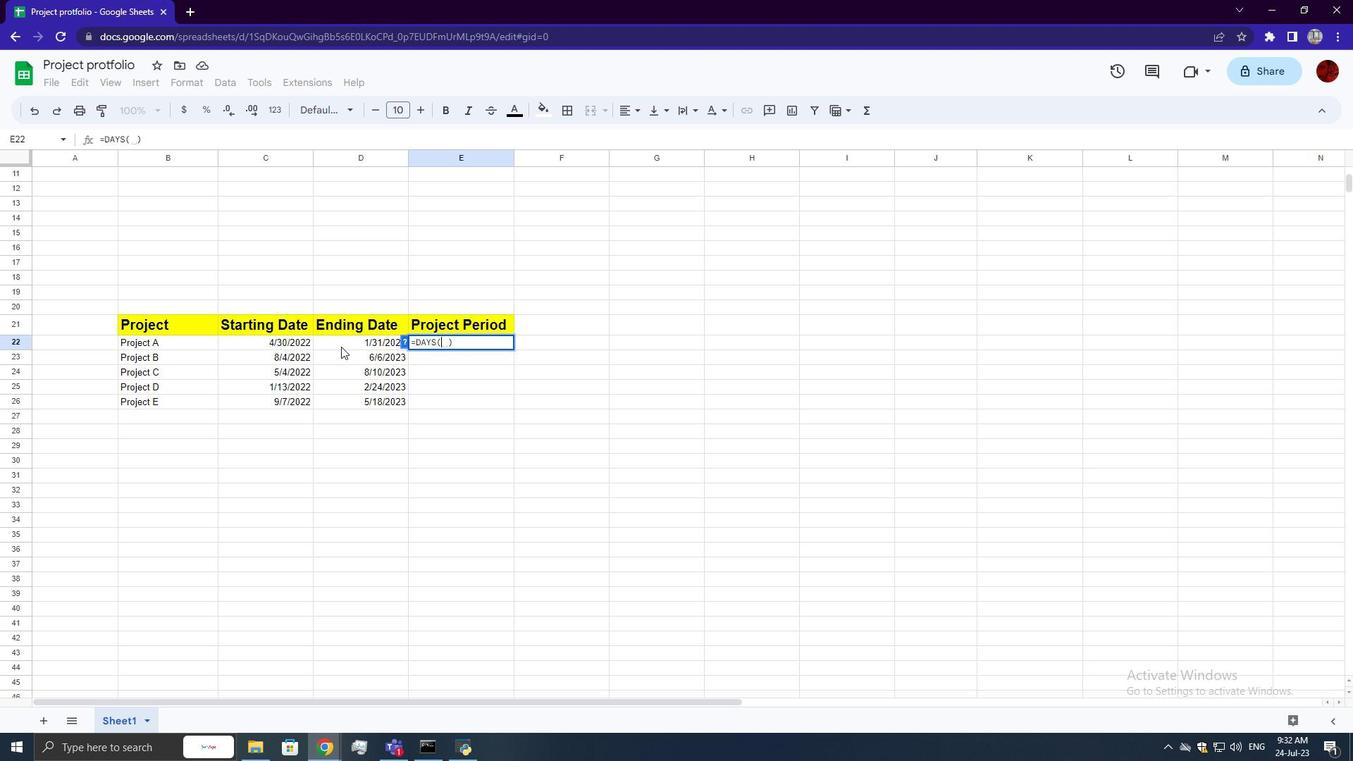 
Action: Key pressed ,
Screenshot: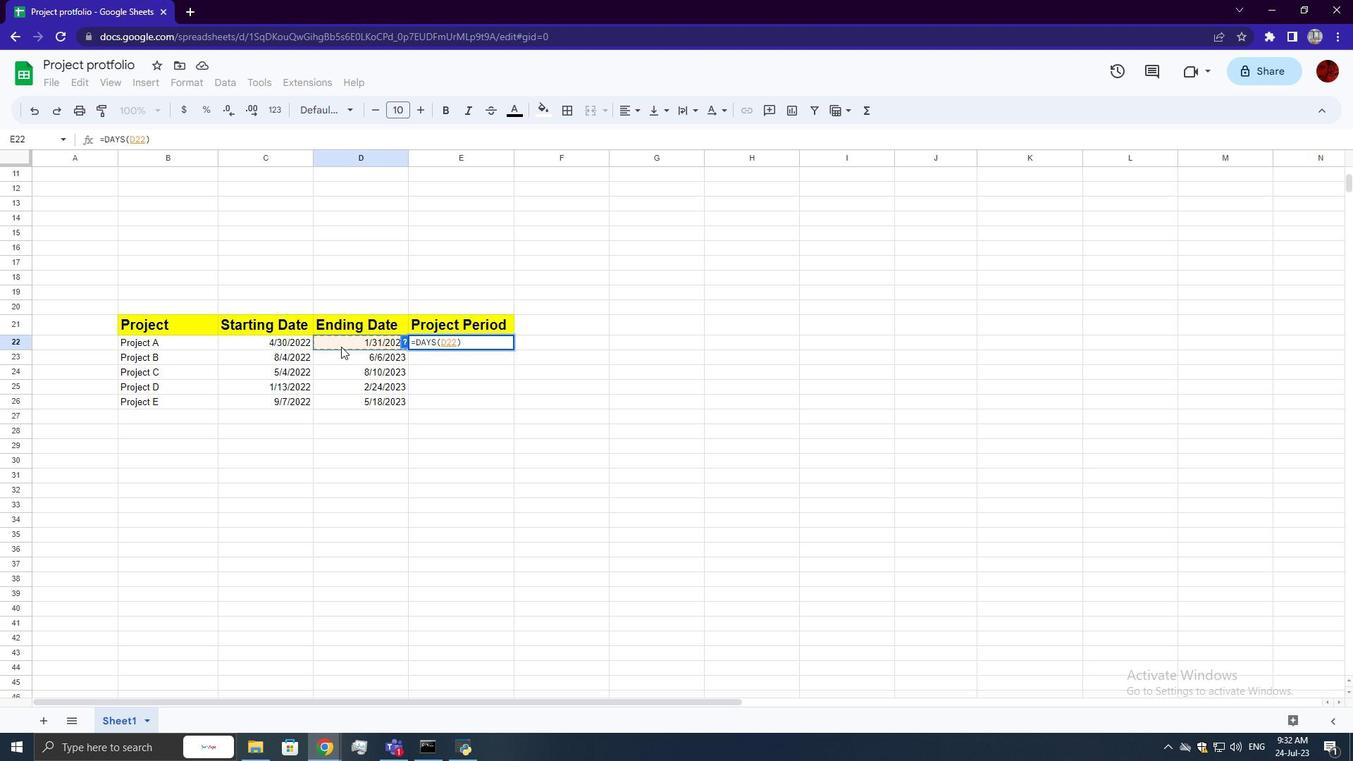 
Action: Mouse moved to (286, 344)
Screenshot: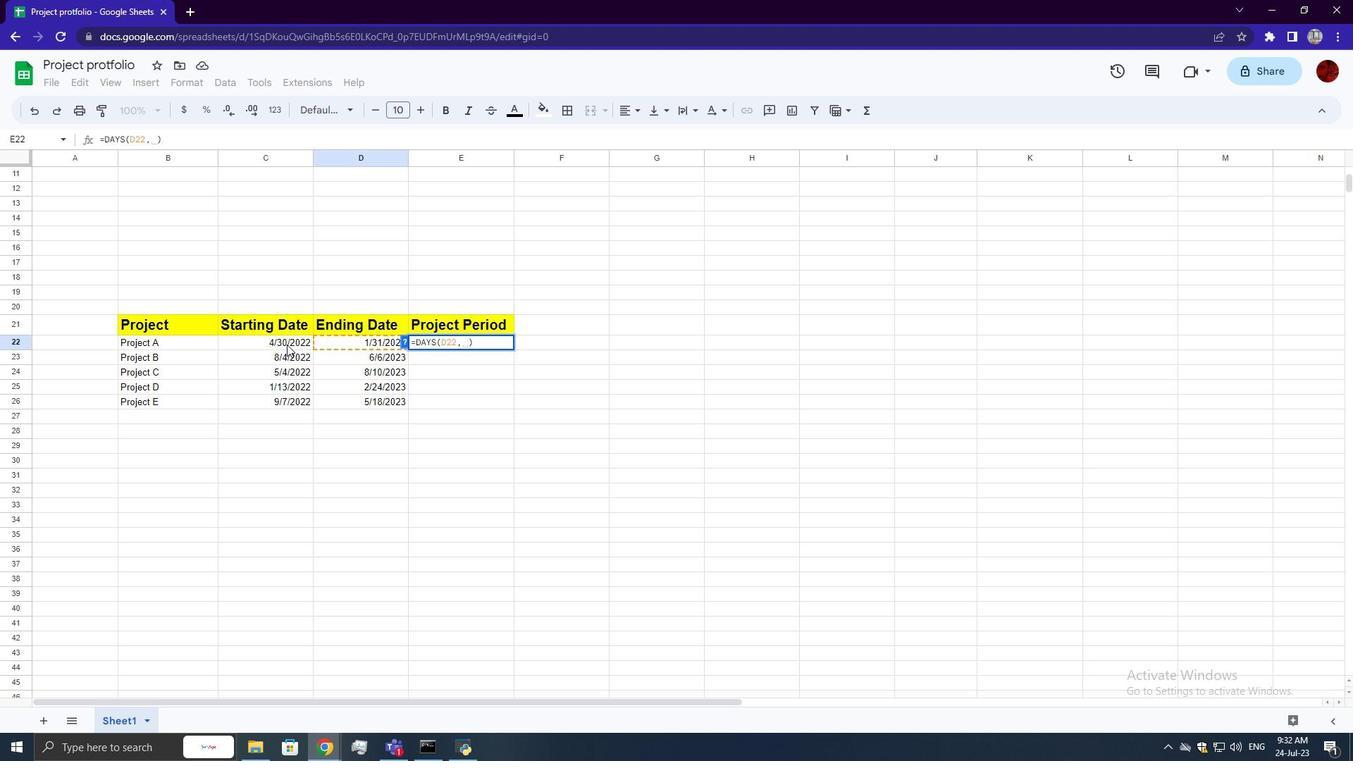 
Action: Mouse pressed left at (286, 344)
Screenshot: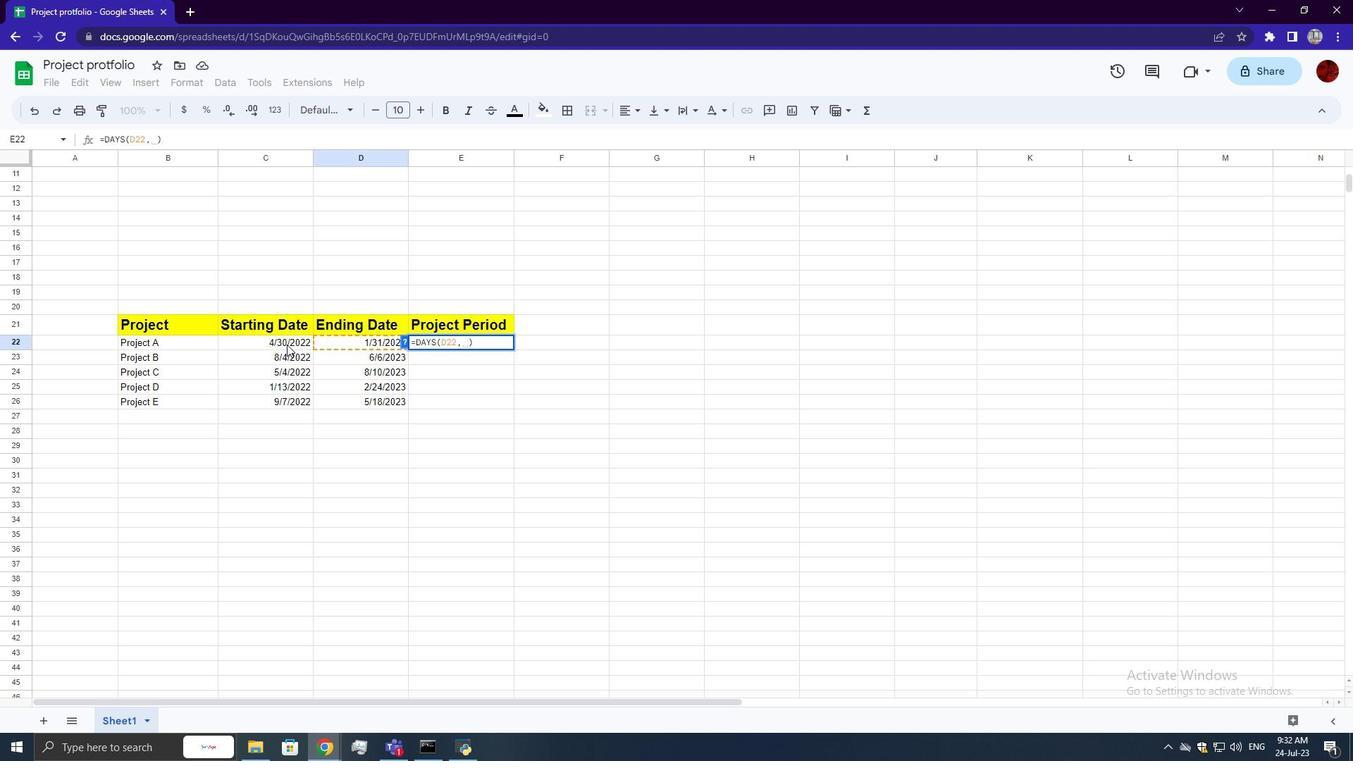 
Action: Key pressed <Key.enter>
Screenshot: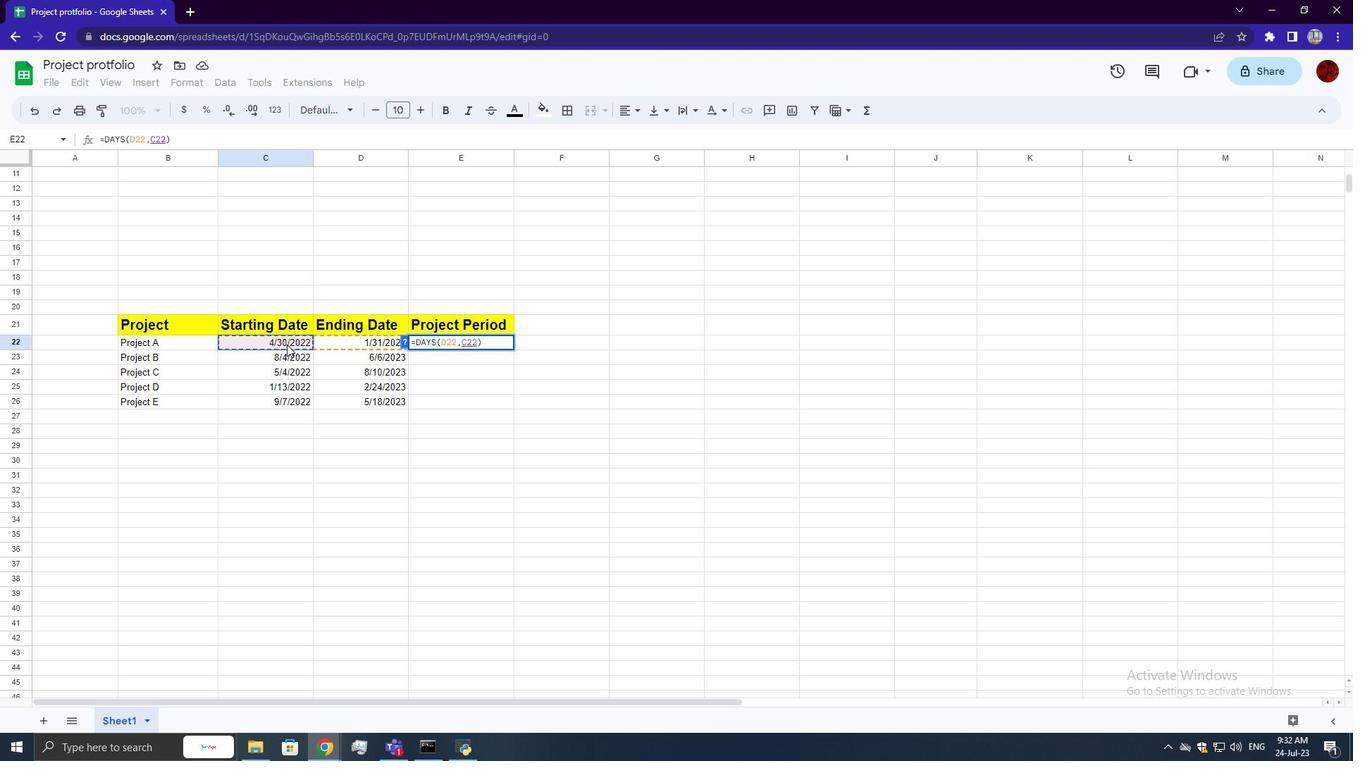 
